 Task: Search one way flight ticket for 5 adults, 2 children, 1 infant in seat and 2 infants on lap in economy from Ogdensburg: Ogdensburg International Airport to Indianapolis: Indianapolis International Airport on 8-5-2023. Choice of flights is Frontier. Number of bags: 1 carry on bag and 1 checked bag. Price is upto 87000. Outbound departure time preference is 19:00.
Action: Mouse moved to (334, 284)
Screenshot: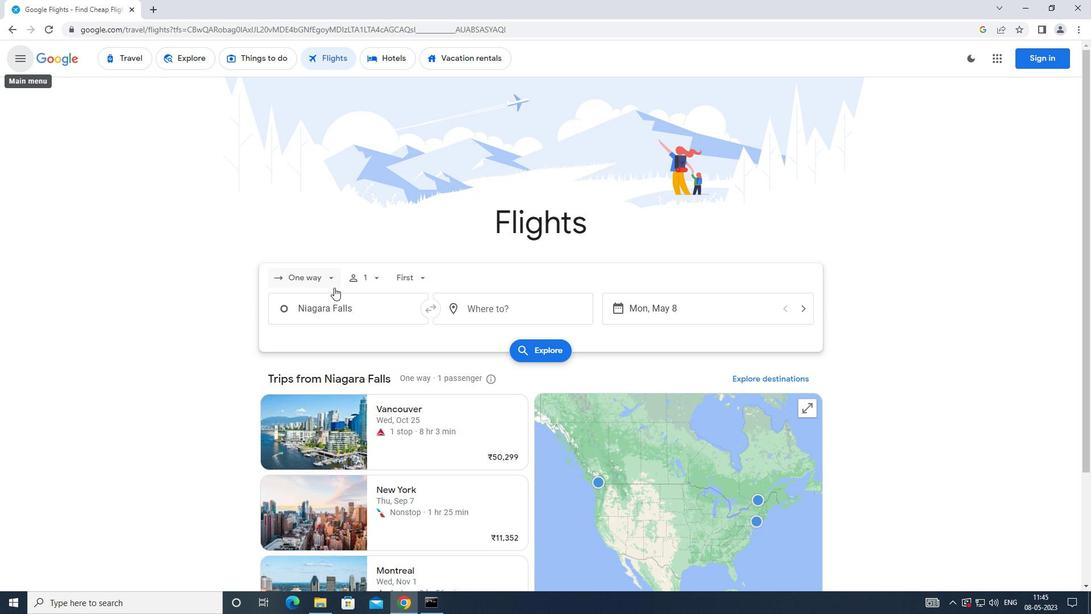 
Action: Mouse pressed left at (334, 284)
Screenshot: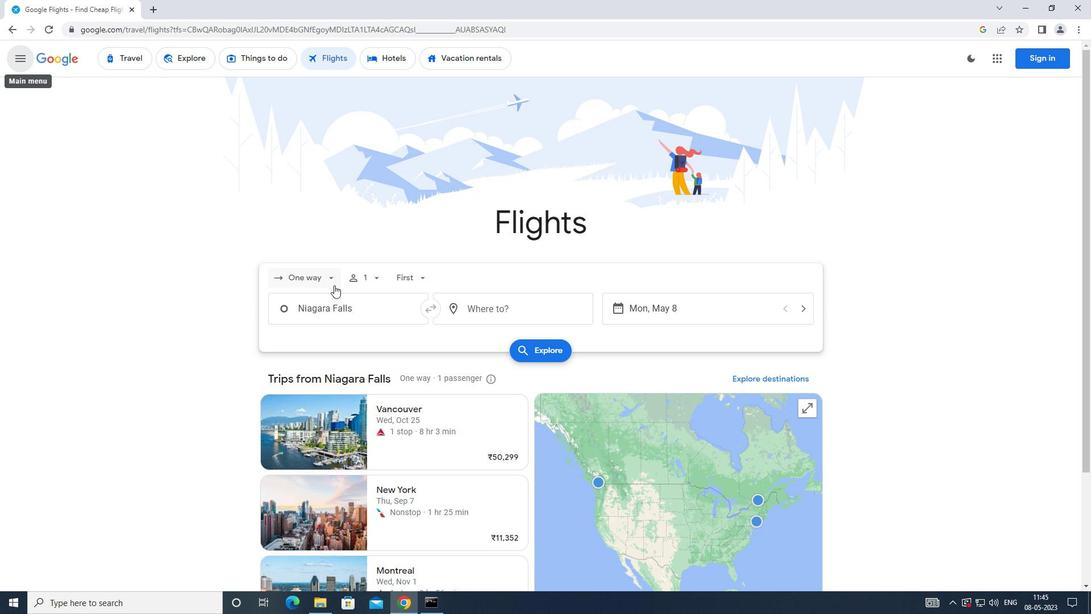 
Action: Mouse moved to (331, 336)
Screenshot: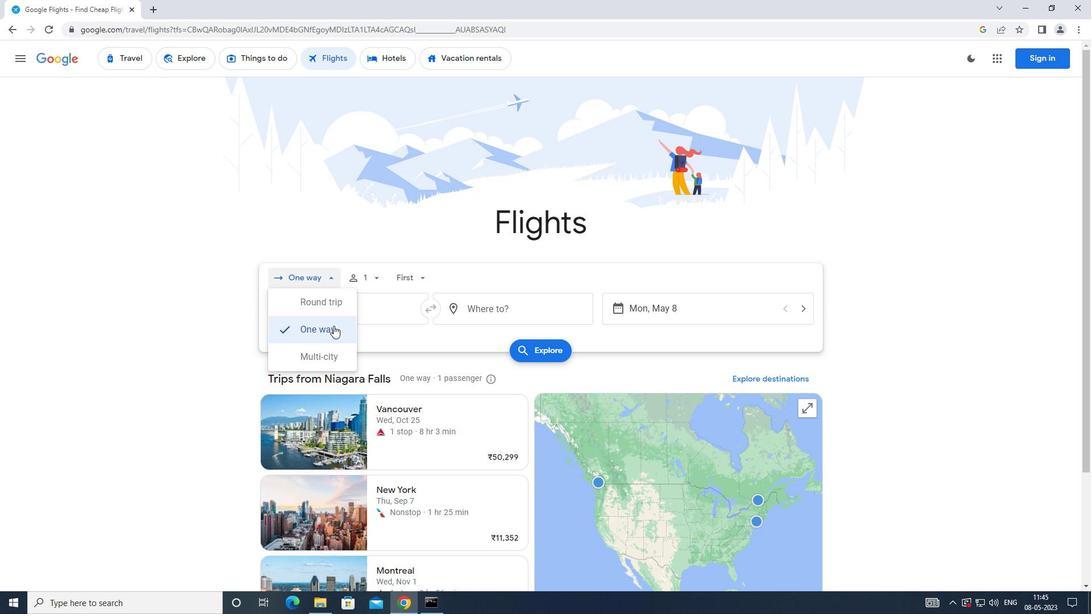 
Action: Mouse pressed left at (331, 336)
Screenshot: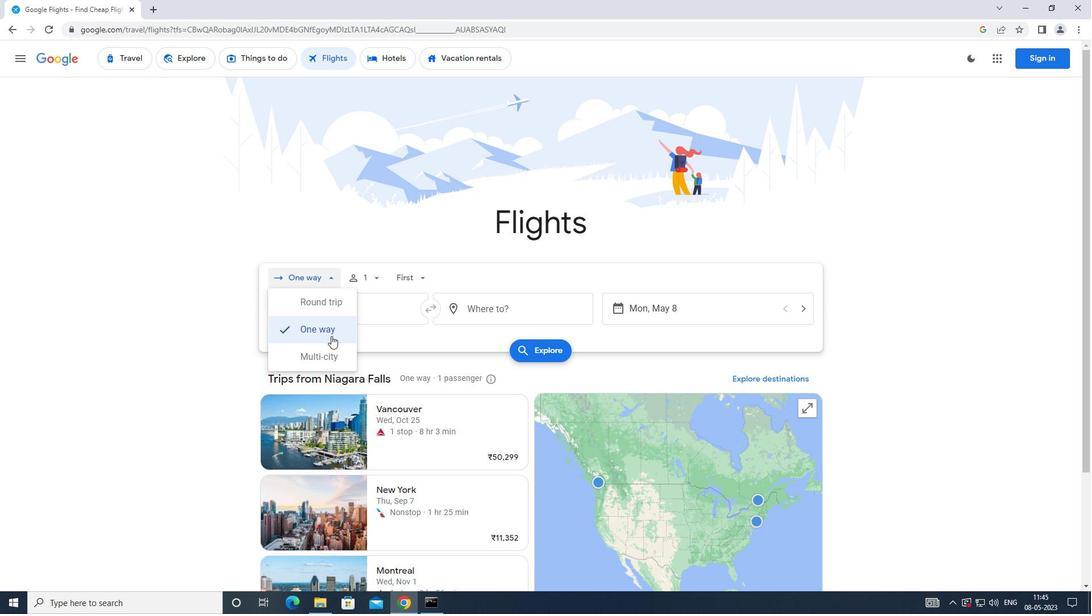 
Action: Mouse moved to (373, 276)
Screenshot: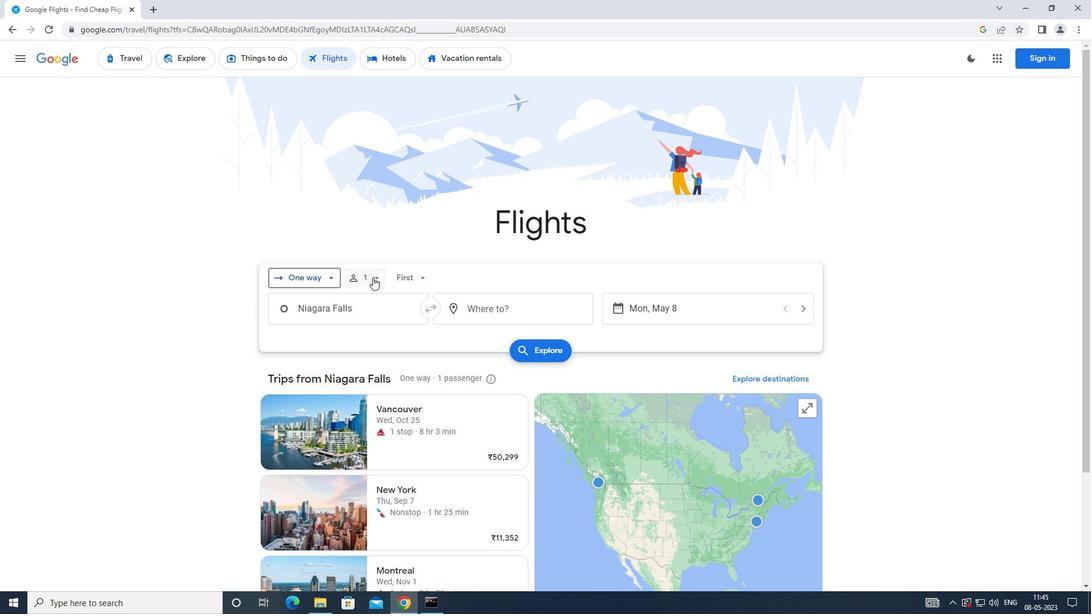 
Action: Mouse pressed left at (373, 276)
Screenshot: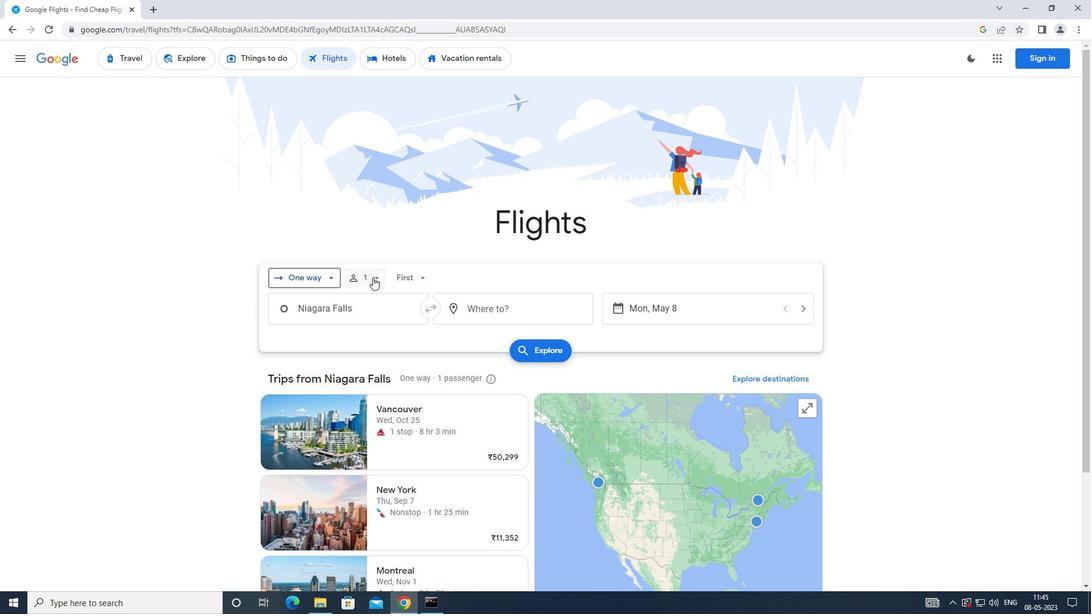 
Action: Mouse moved to (476, 309)
Screenshot: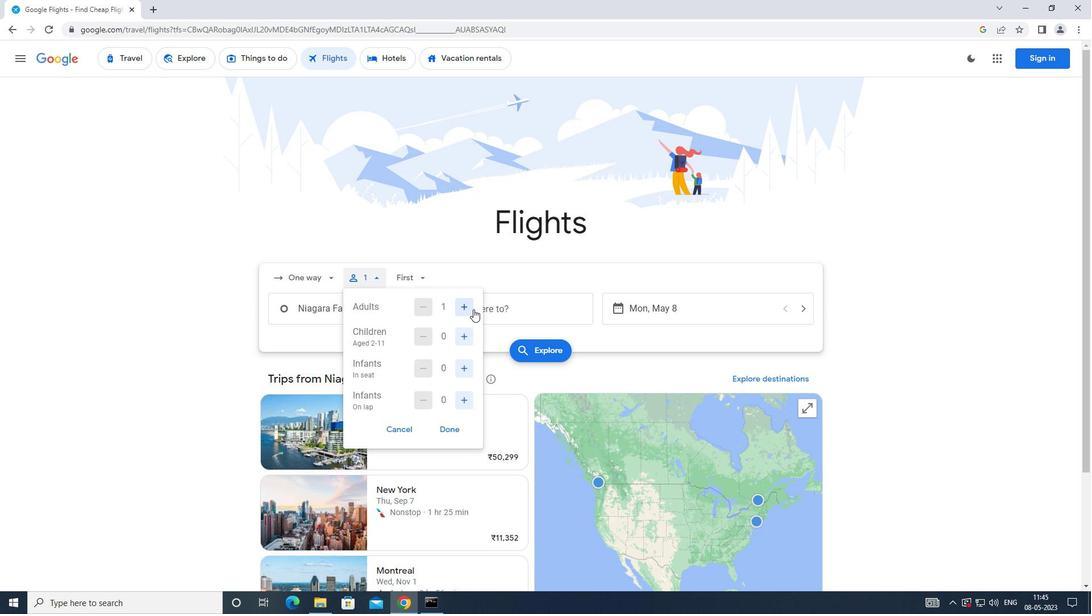 
Action: Mouse pressed left at (476, 309)
Screenshot: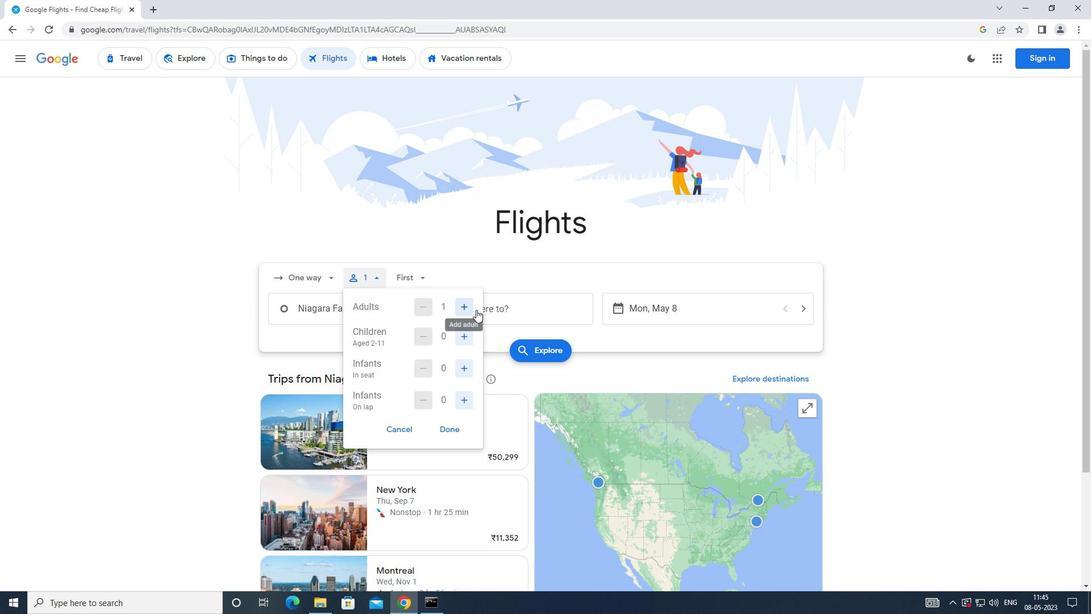 
Action: Mouse pressed left at (476, 309)
Screenshot: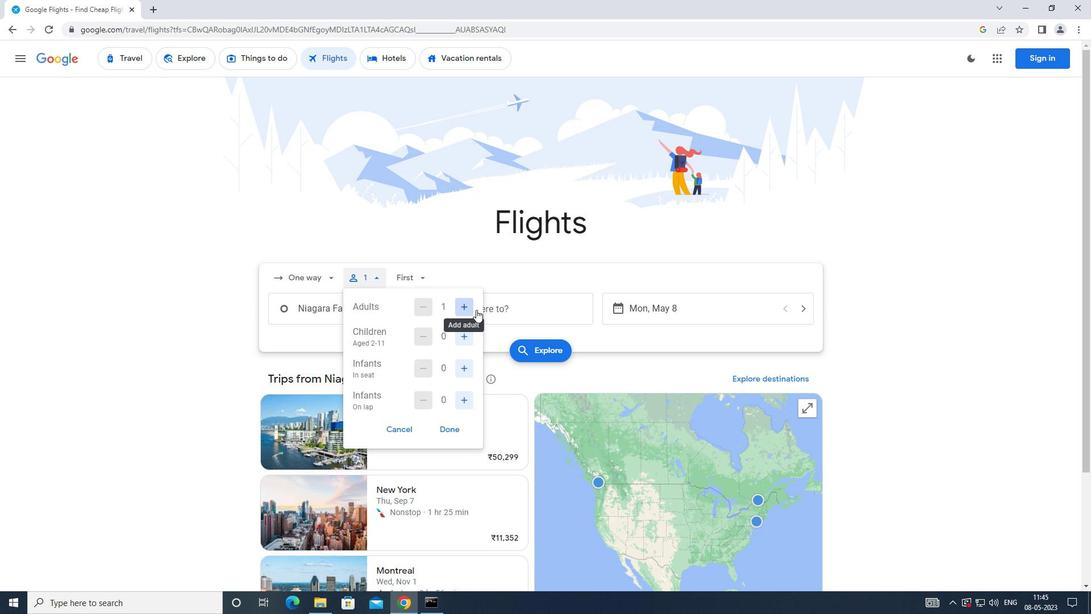 
Action: Mouse pressed left at (476, 309)
Screenshot: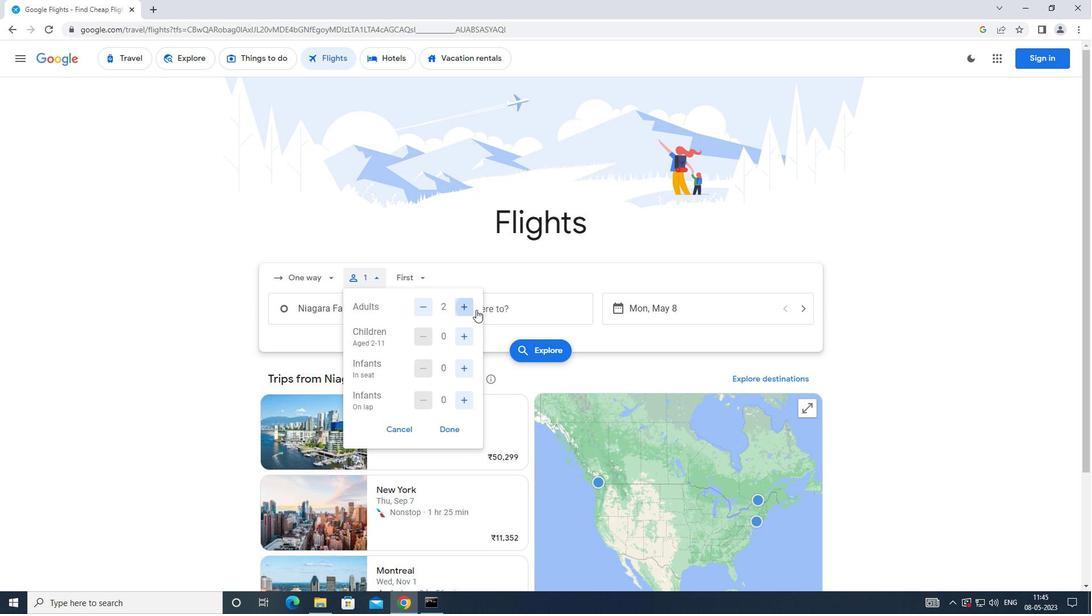
Action: Mouse pressed left at (476, 309)
Screenshot: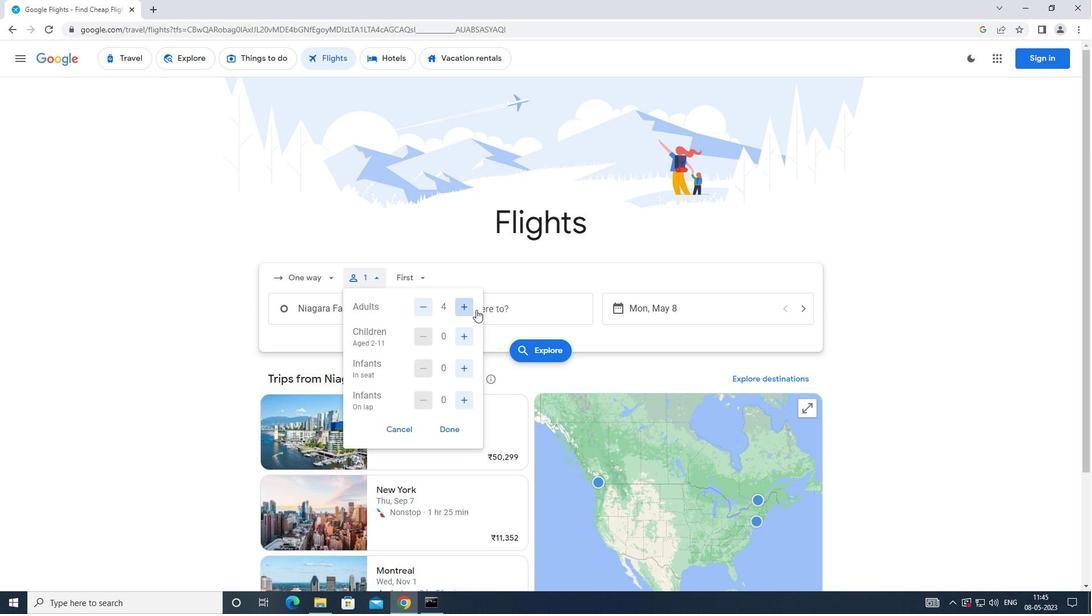 
Action: Mouse moved to (470, 343)
Screenshot: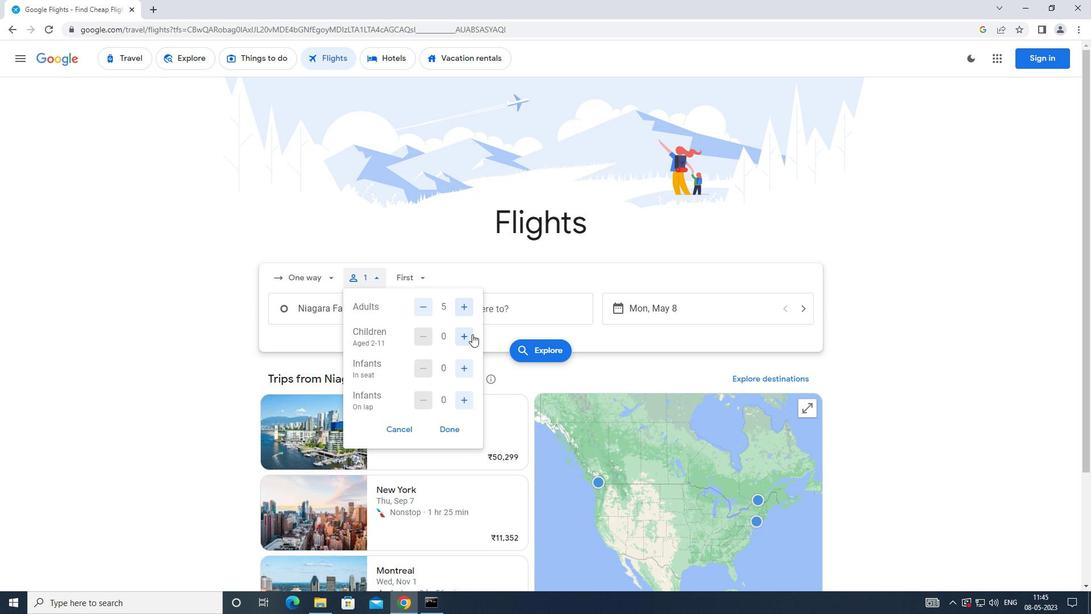 
Action: Mouse pressed left at (470, 343)
Screenshot: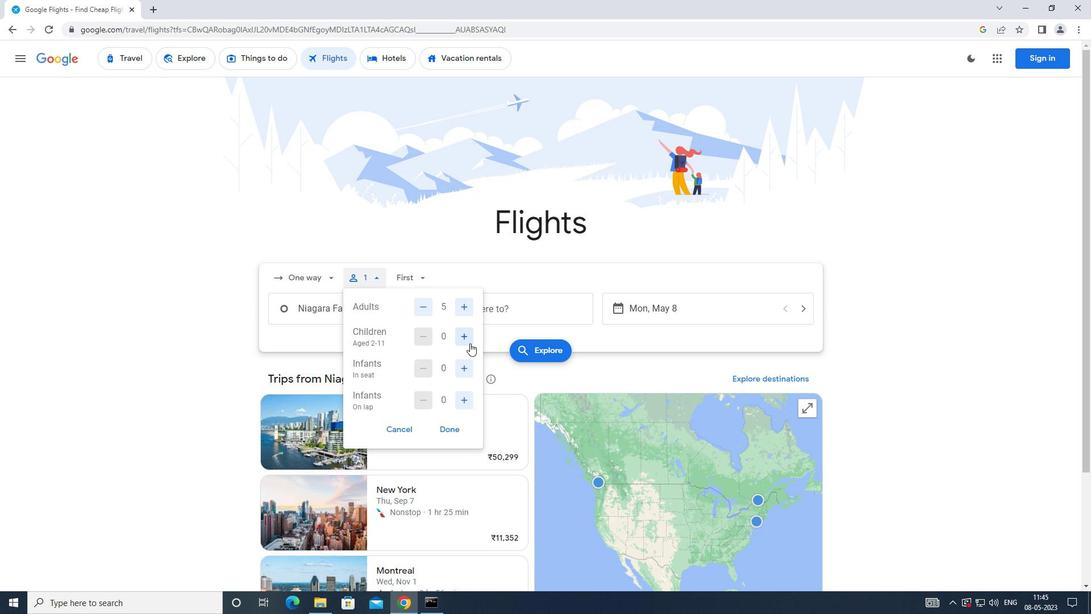 
Action: Mouse pressed left at (470, 343)
Screenshot: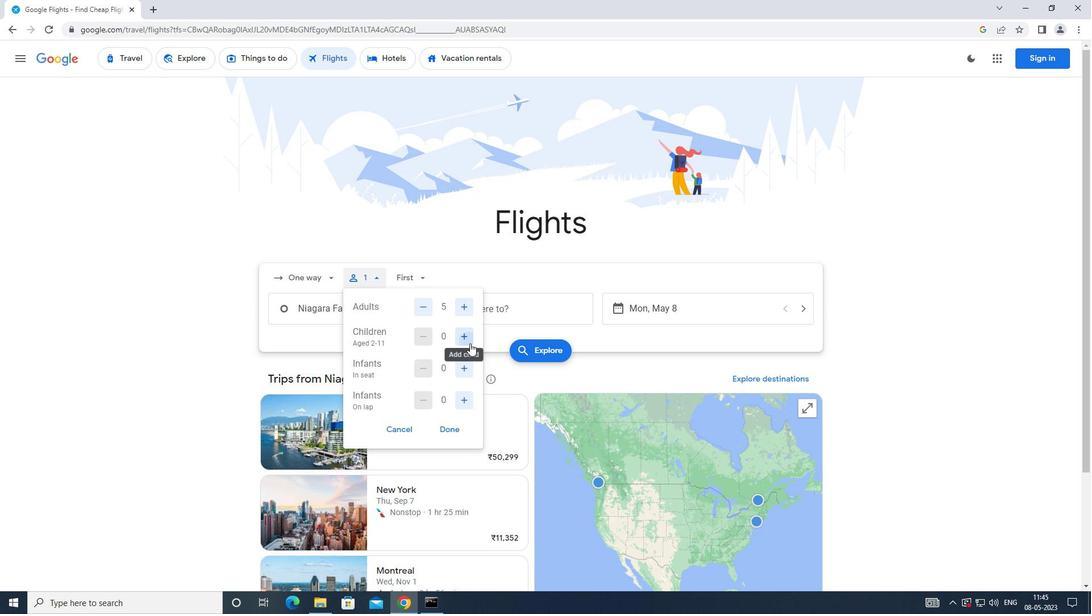 
Action: Mouse moved to (464, 371)
Screenshot: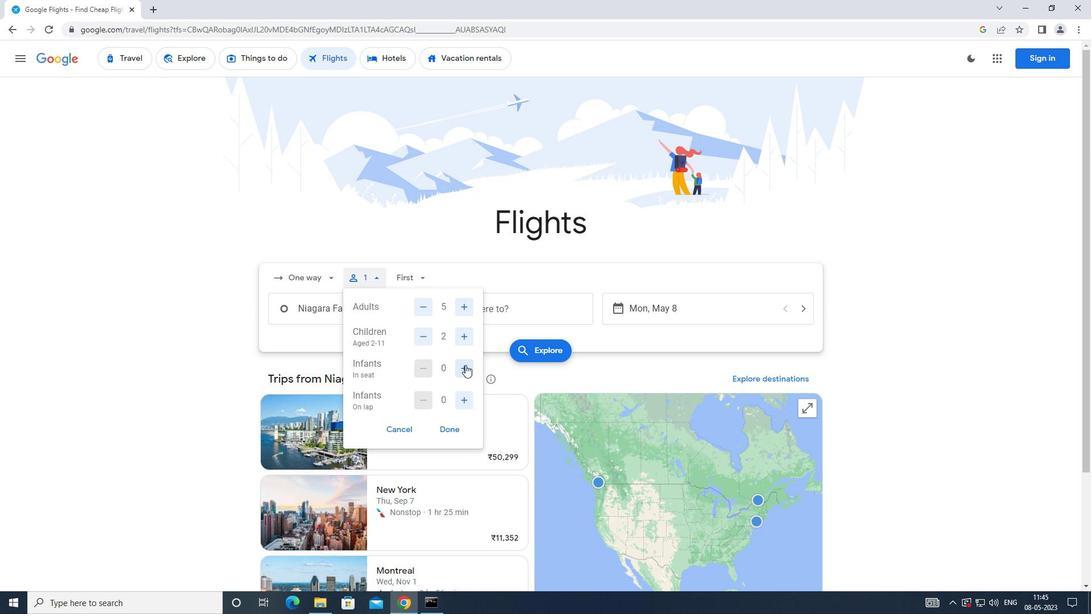 
Action: Mouse pressed left at (464, 371)
Screenshot: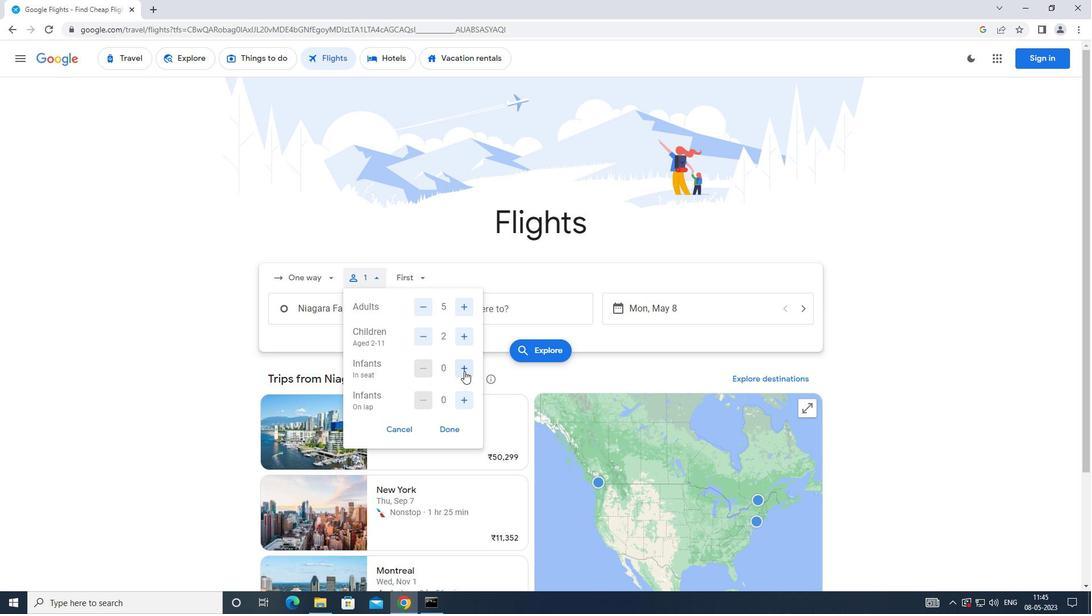 
Action: Mouse moved to (457, 400)
Screenshot: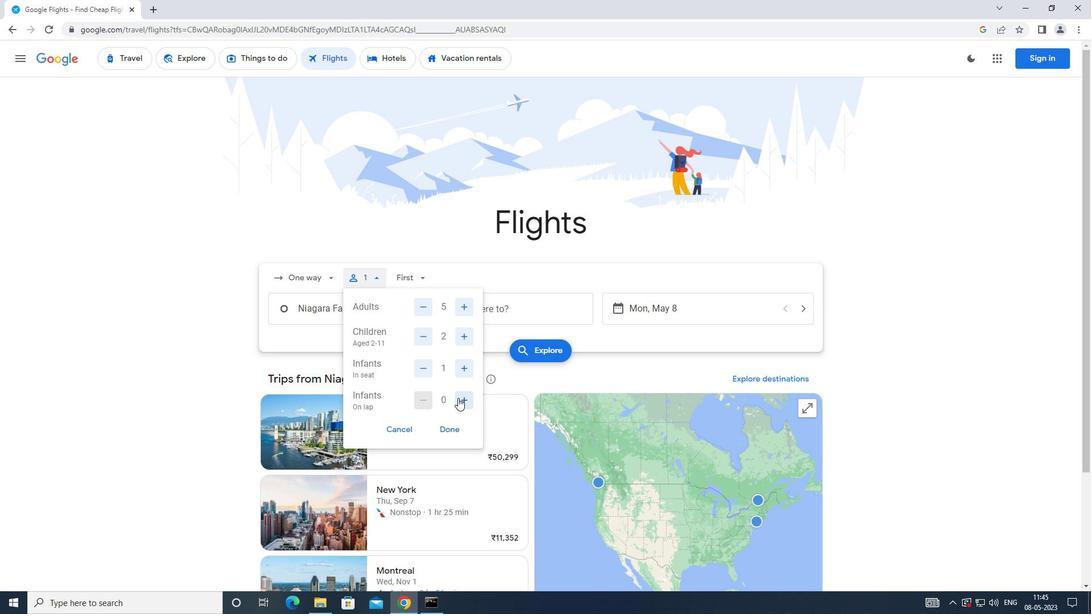 
Action: Mouse pressed left at (457, 400)
Screenshot: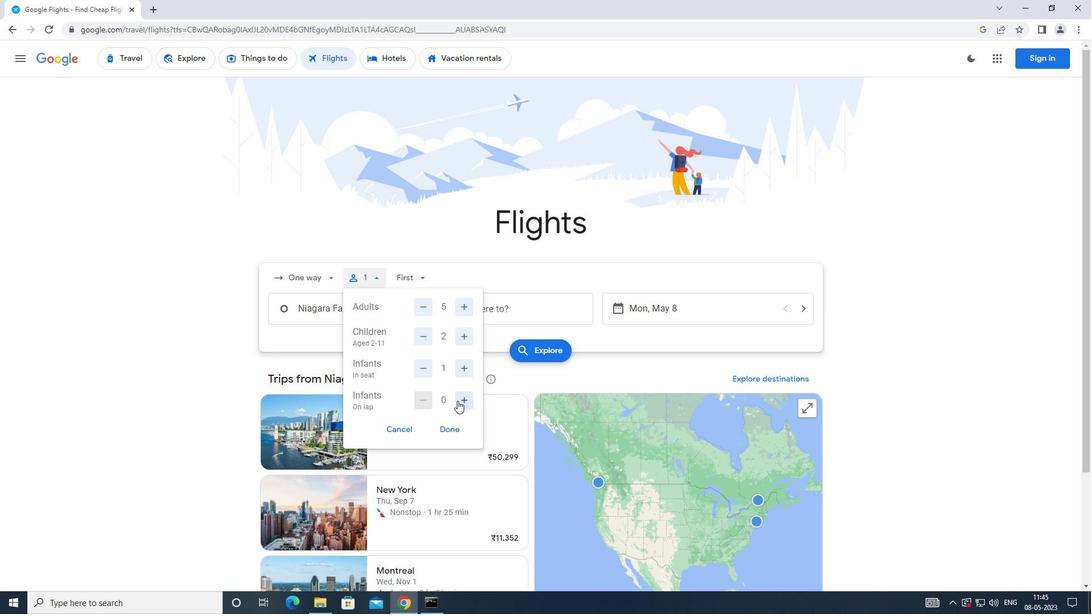 
Action: Mouse moved to (457, 423)
Screenshot: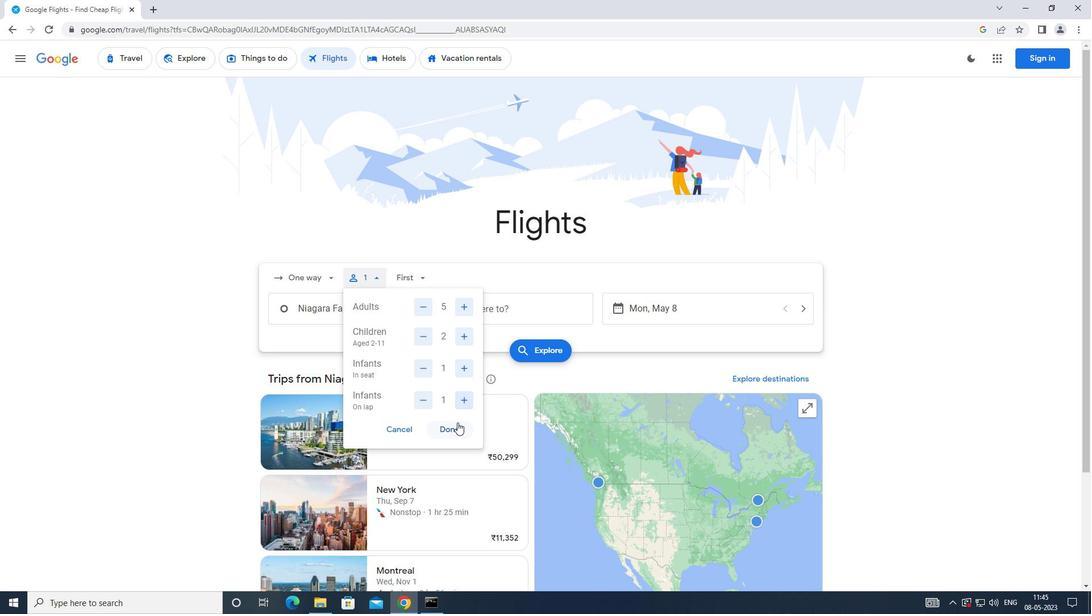
Action: Mouse pressed left at (457, 423)
Screenshot: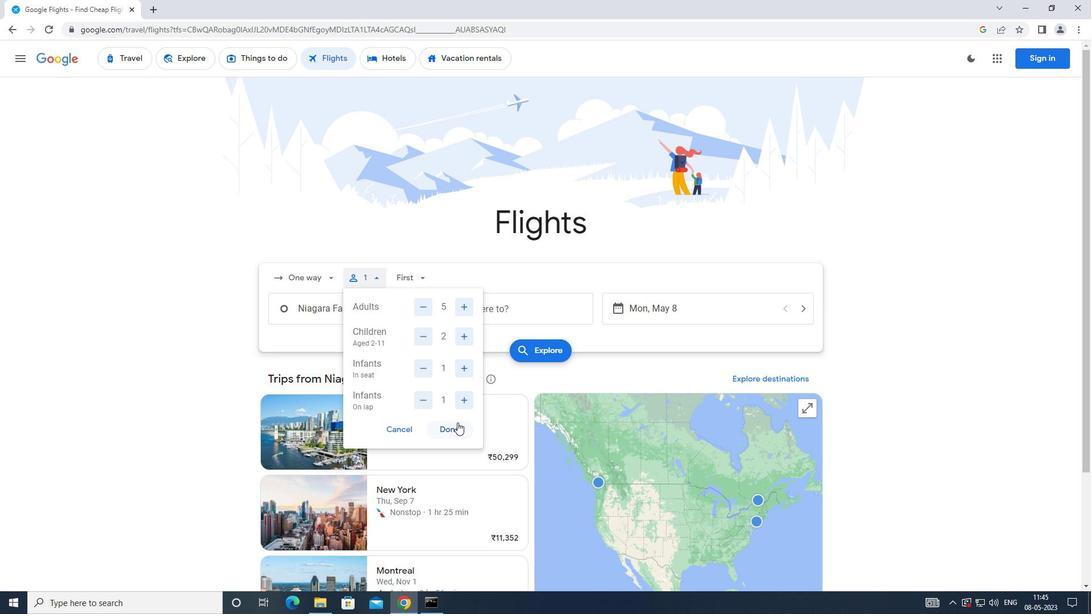 
Action: Mouse moved to (428, 276)
Screenshot: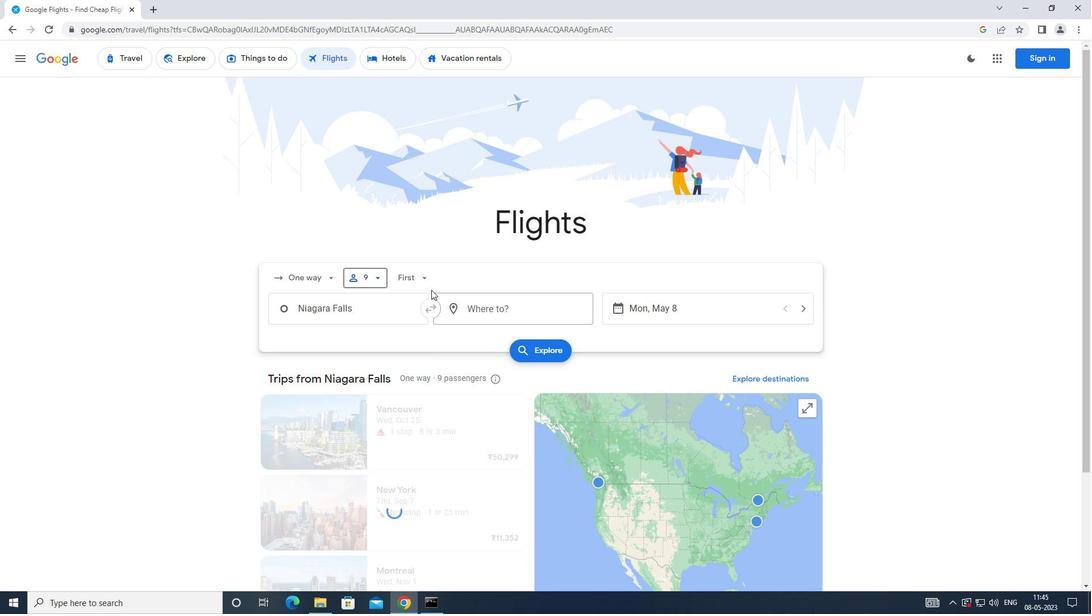 
Action: Mouse pressed left at (428, 276)
Screenshot: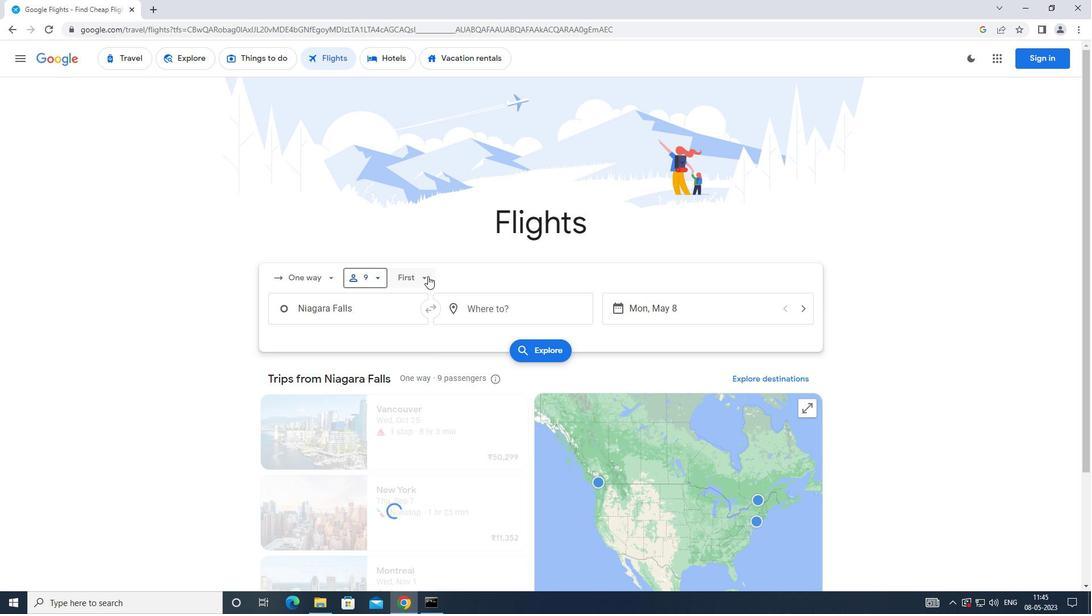 
Action: Mouse moved to (455, 309)
Screenshot: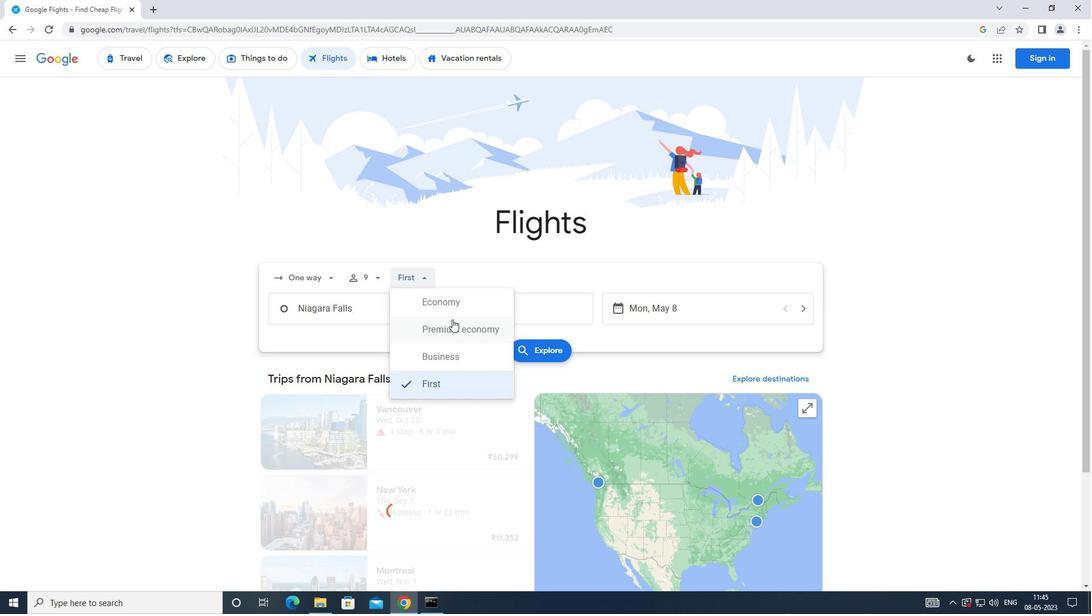 
Action: Mouse pressed left at (455, 309)
Screenshot: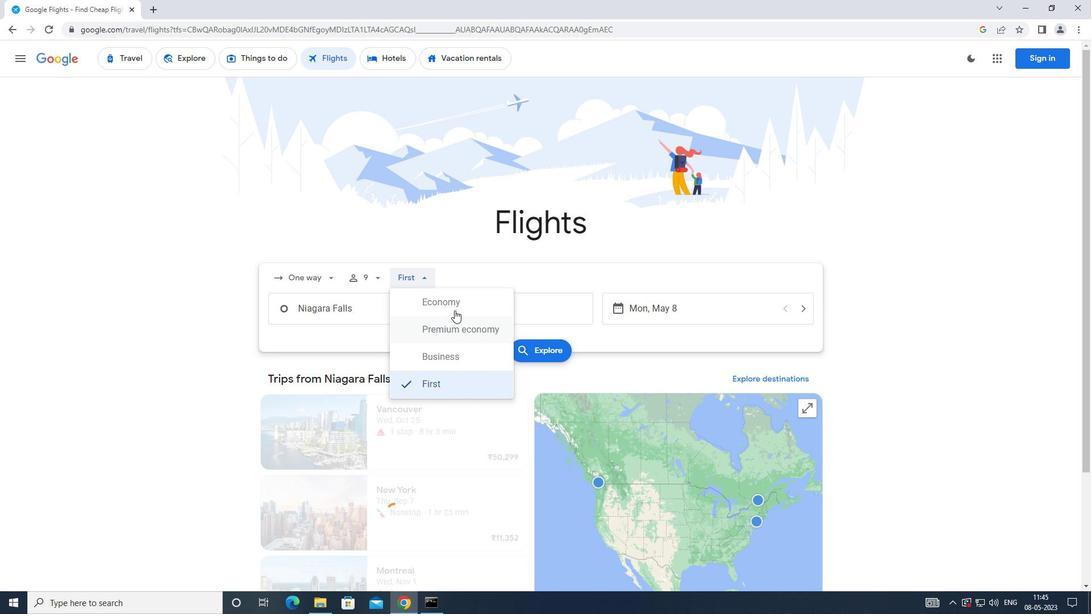 
Action: Mouse moved to (394, 308)
Screenshot: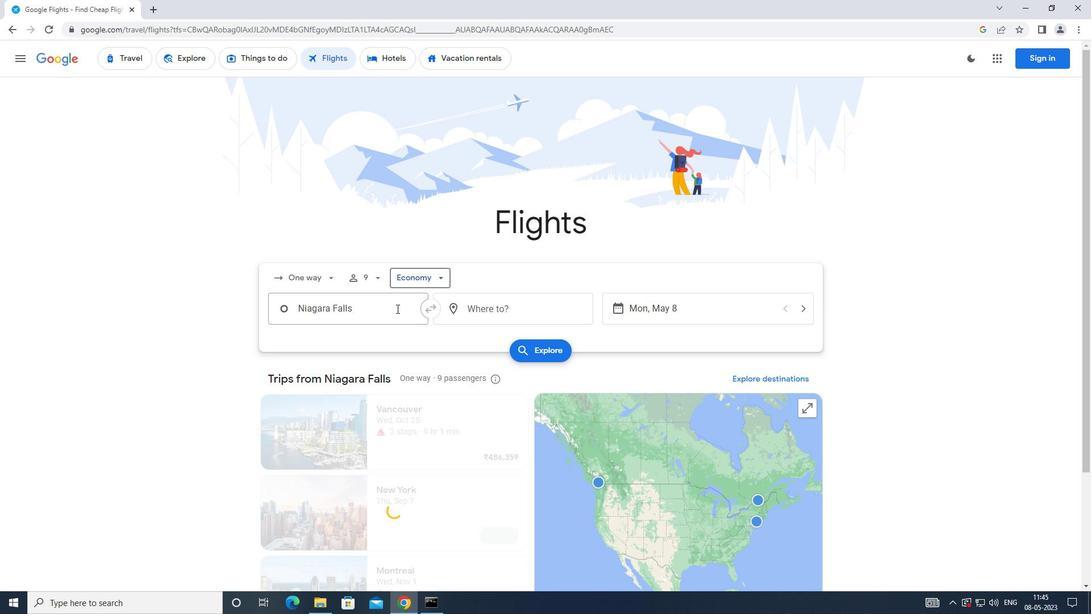 
Action: Mouse pressed left at (394, 308)
Screenshot: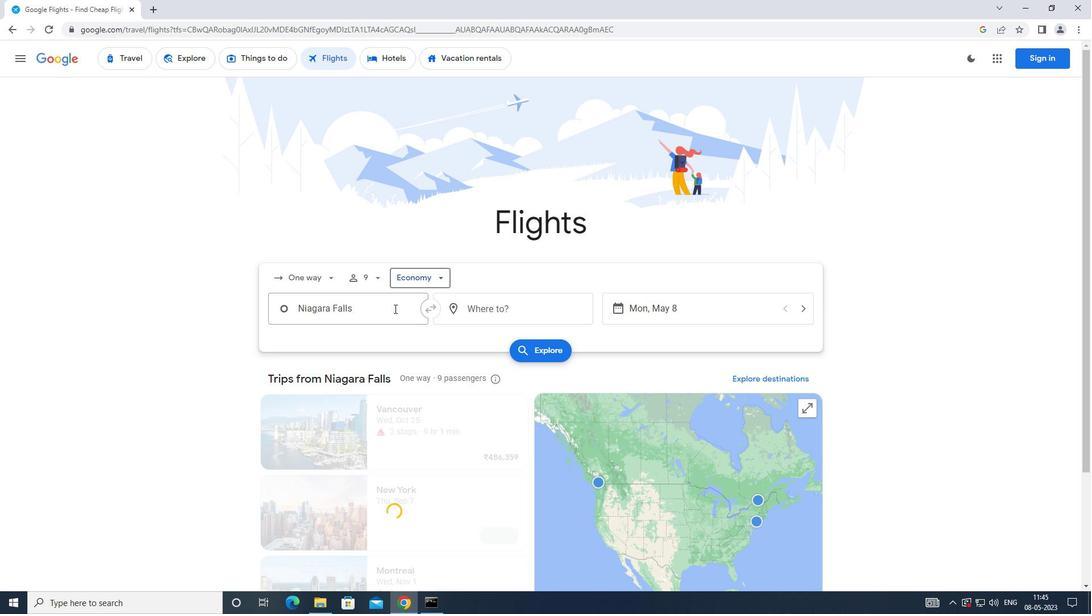 
Action: Mouse moved to (394, 309)
Screenshot: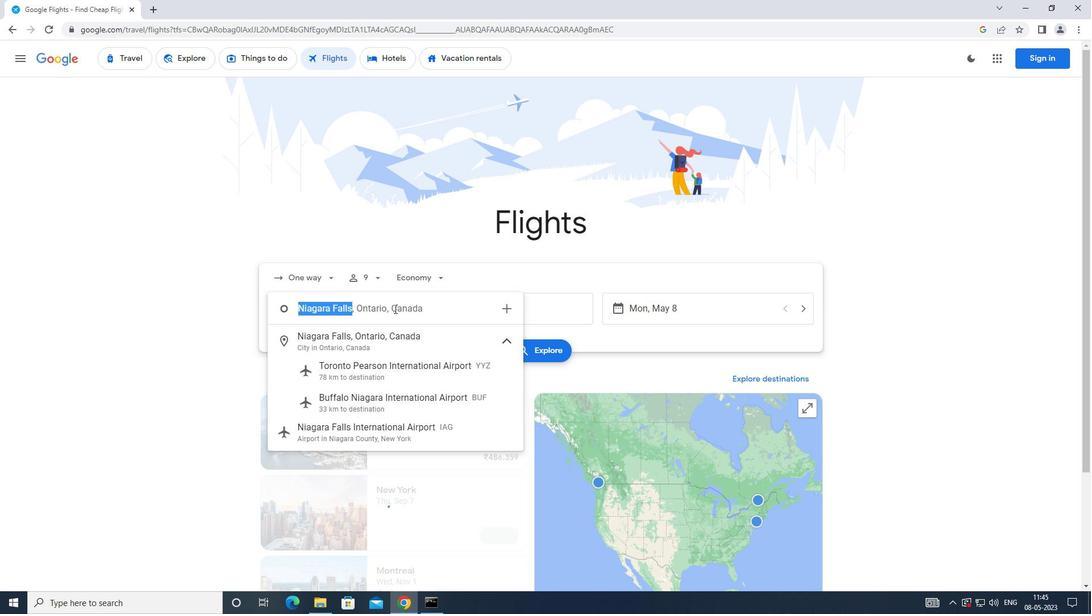 
Action: Key pressed <Key.caps_lock>o<Key.caps_lock>gdensburg
Screenshot: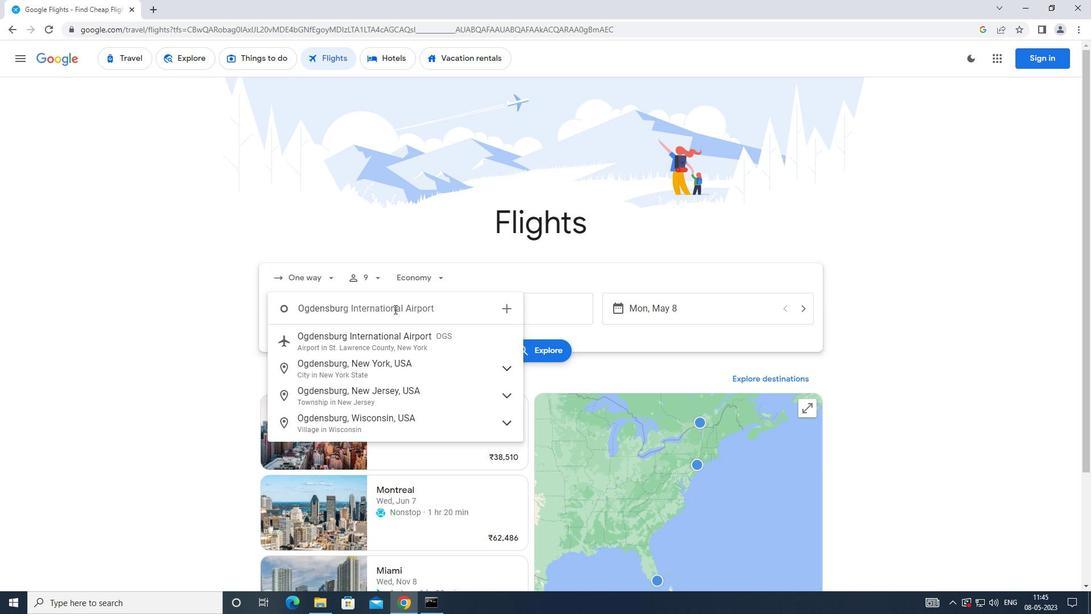 
Action: Mouse moved to (398, 336)
Screenshot: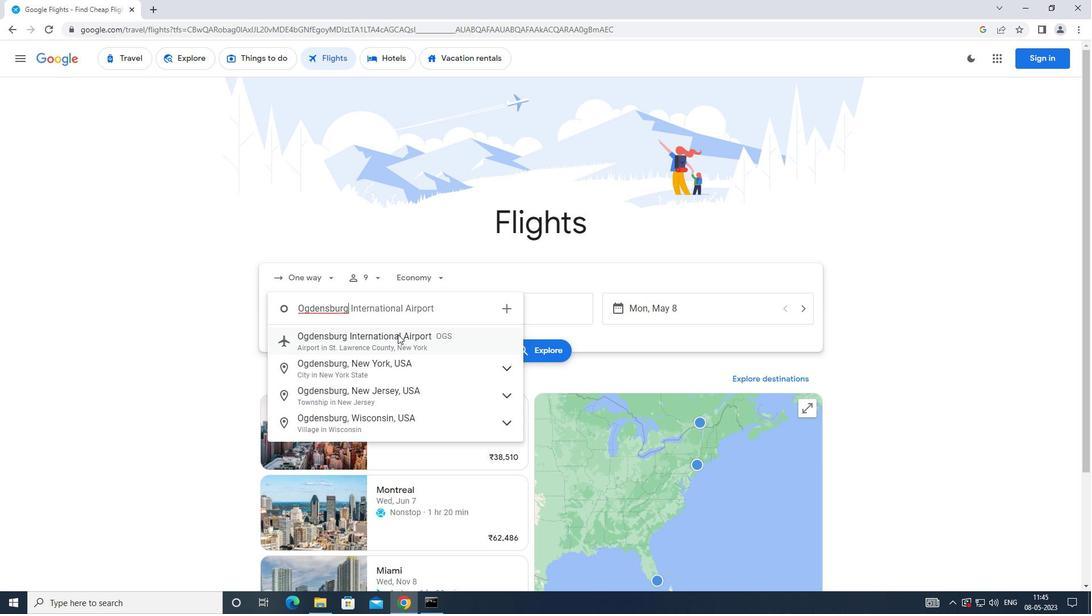 
Action: Mouse pressed left at (398, 336)
Screenshot: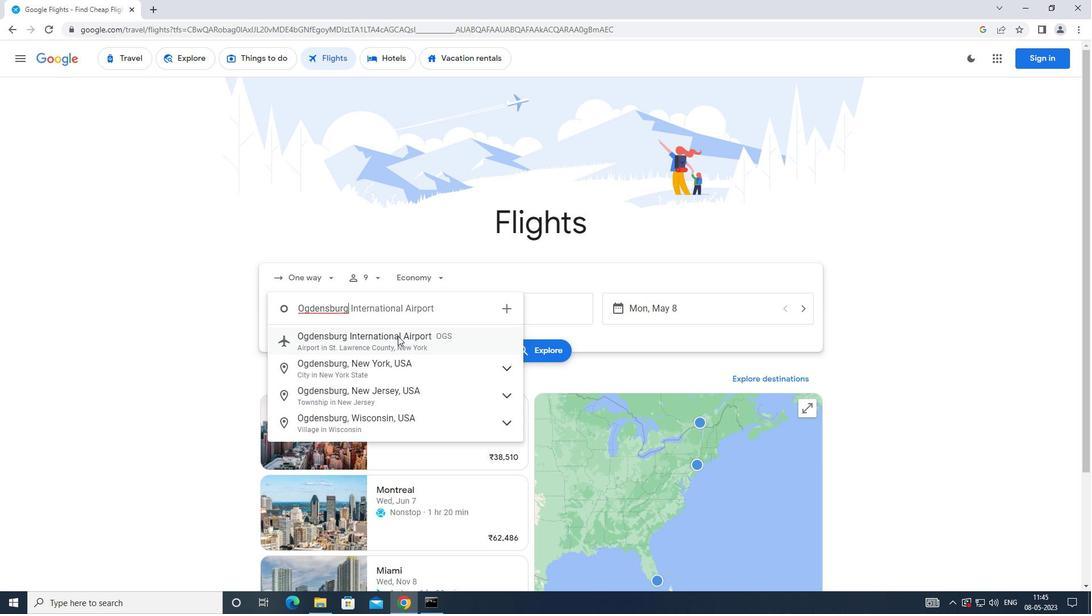 
Action: Mouse moved to (520, 316)
Screenshot: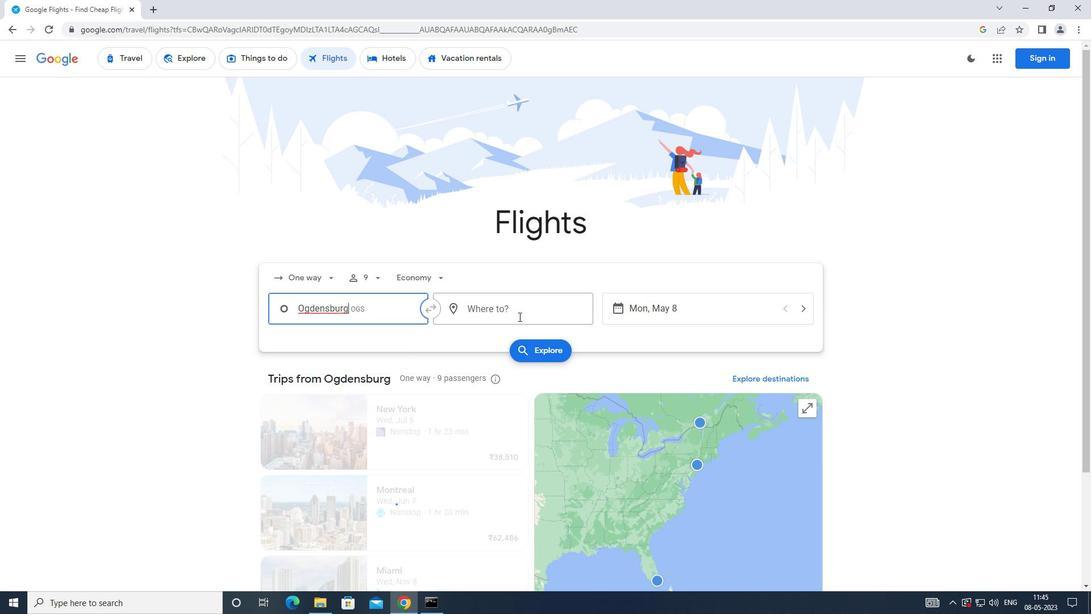 
Action: Mouse pressed left at (520, 316)
Screenshot: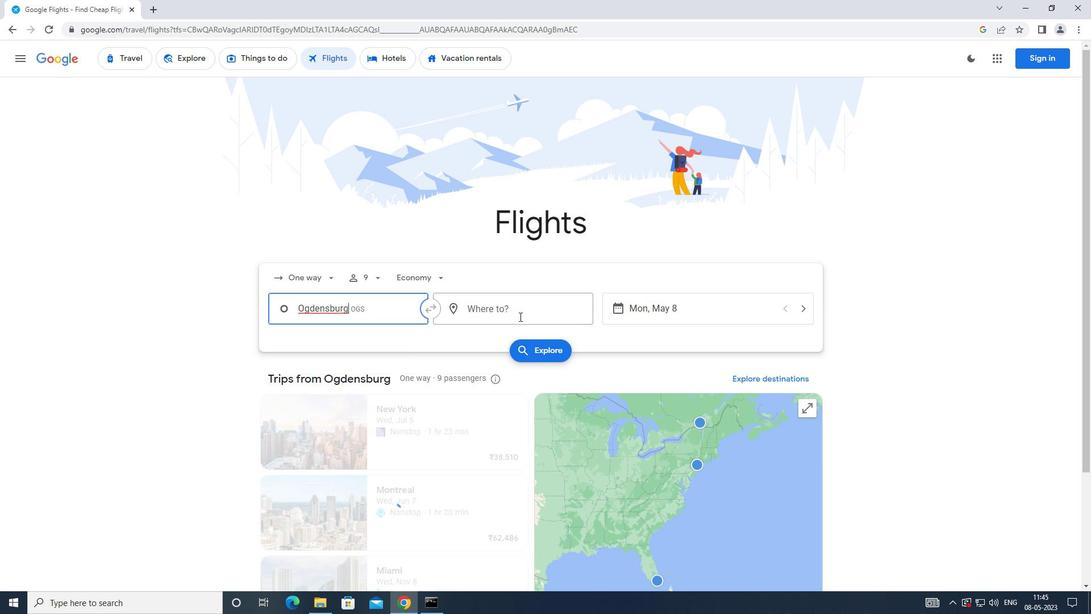 
Action: Mouse moved to (519, 315)
Screenshot: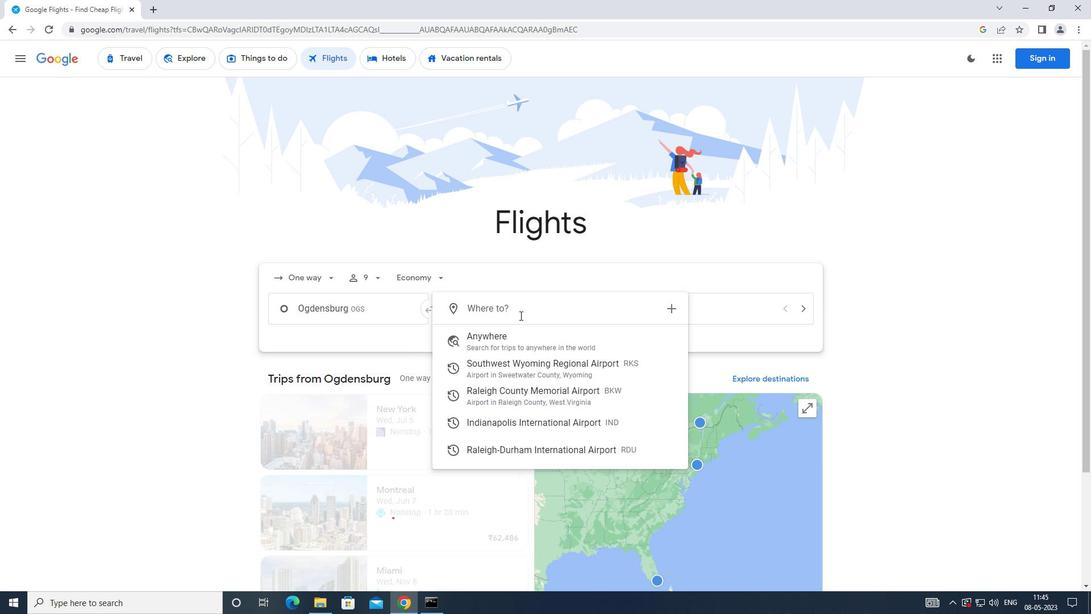 
Action: Key pressed <Key.caps_lock>i<Key.caps_lock>ndianapolis
Screenshot: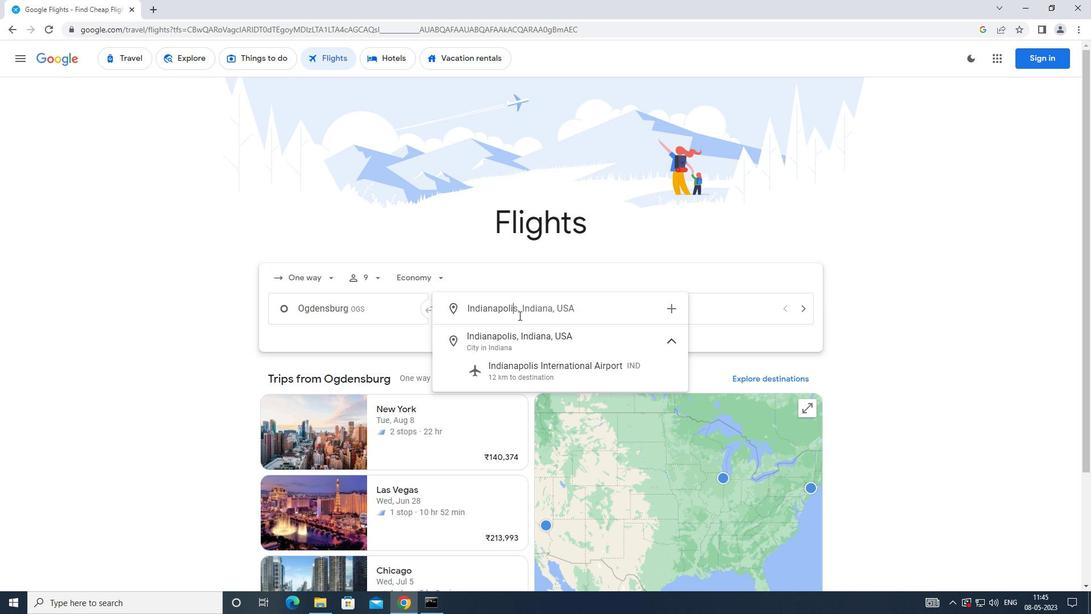
Action: Mouse moved to (519, 378)
Screenshot: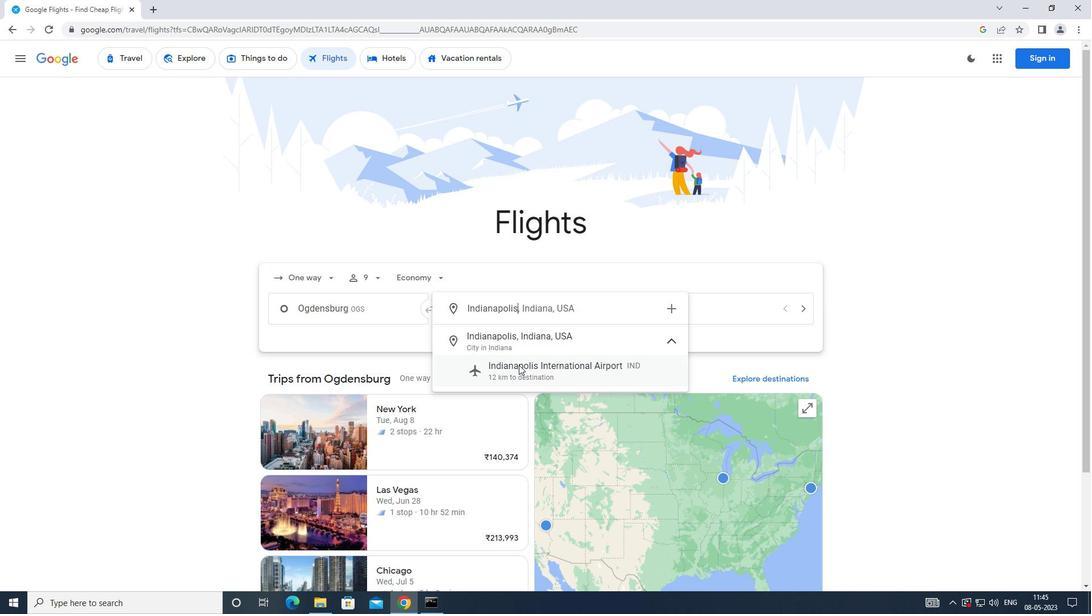 
Action: Mouse pressed left at (519, 378)
Screenshot: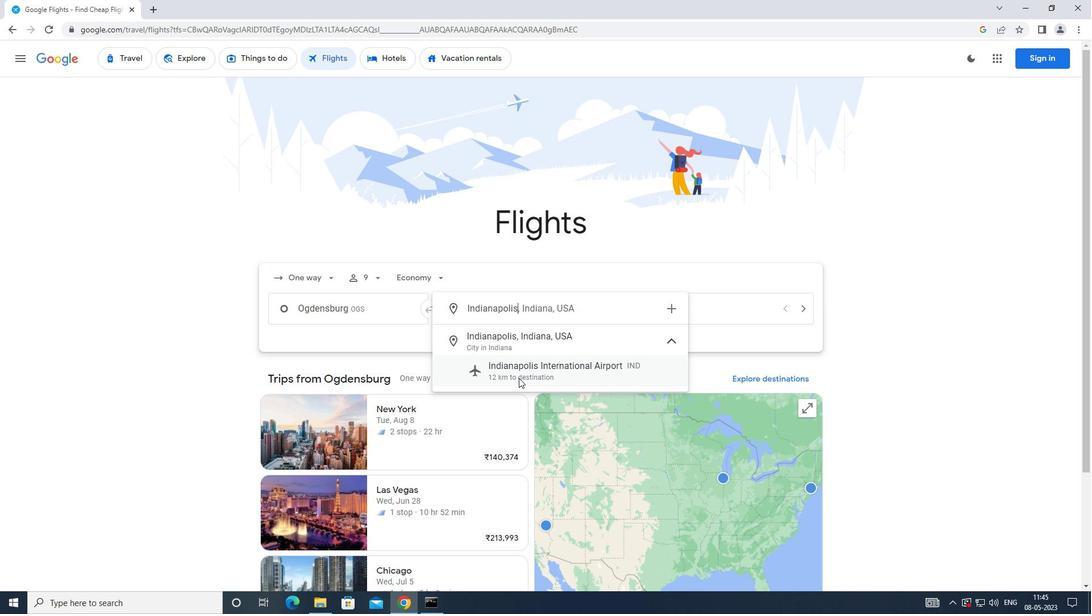 
Action: Mouse moved to (688, 317)
Screenshot: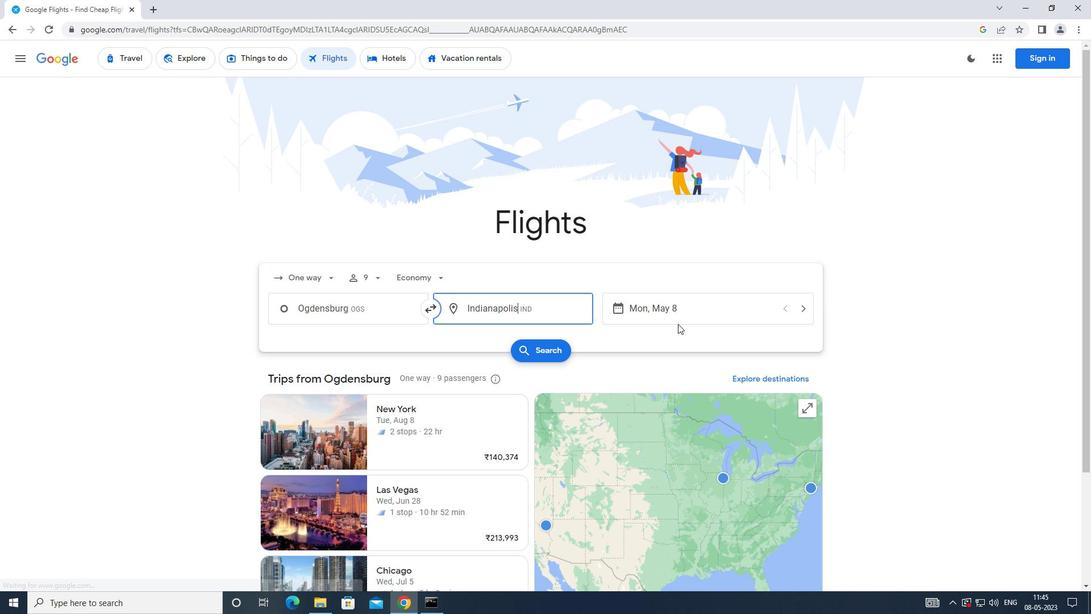 
Action: Mouse pressed left at (688, 317)
Screenshot: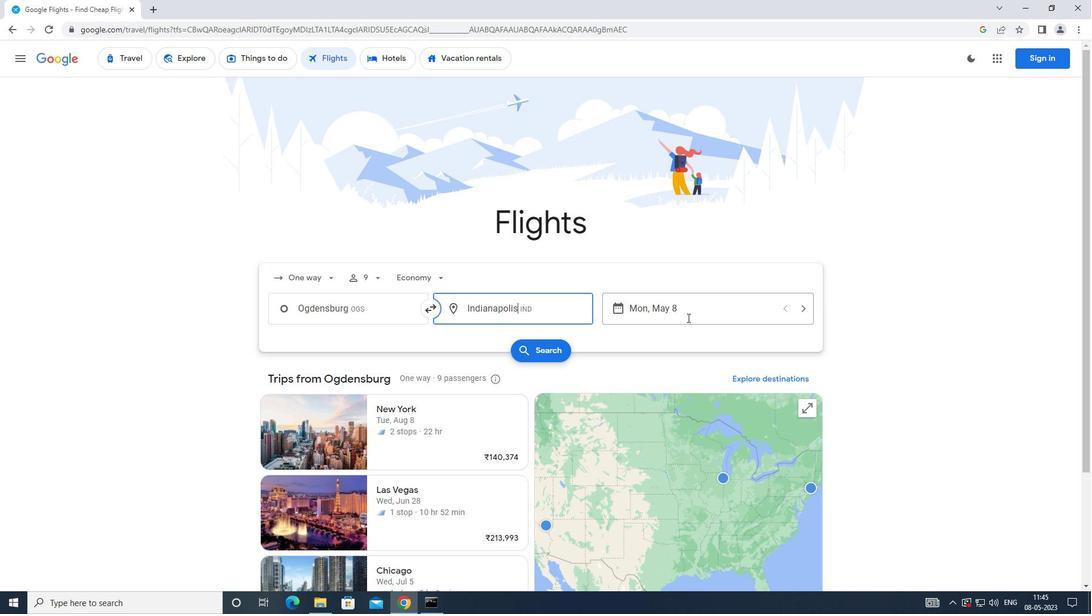
Action: Mouse moved to (443, 402)
Screenshot: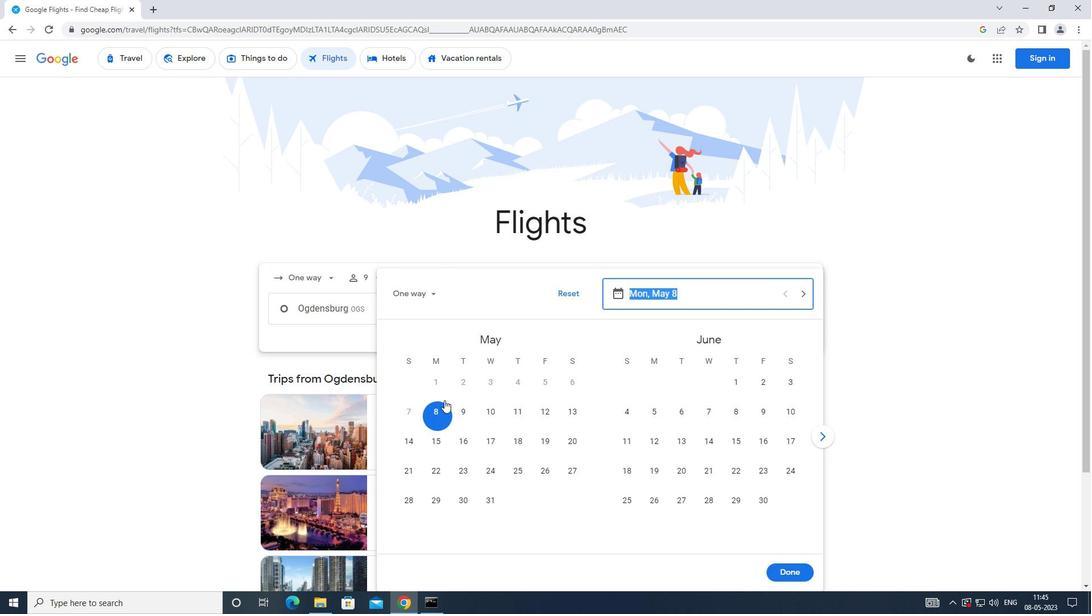 
Action: Mouse pressed left at (443, 402)
Screenshot: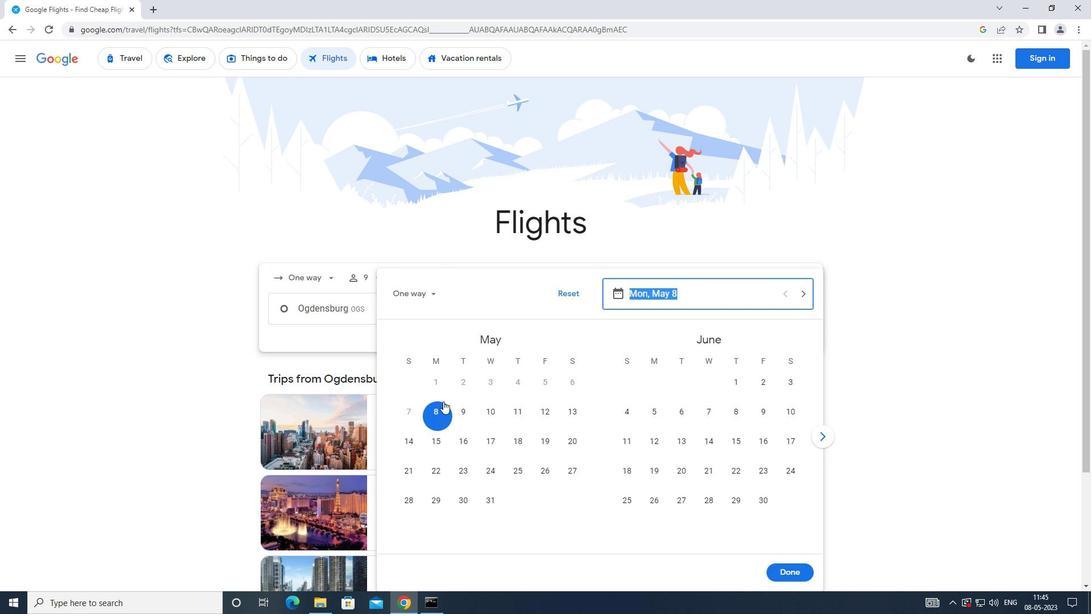 
Action: Mouse moved to (811, 567)
Screenshot: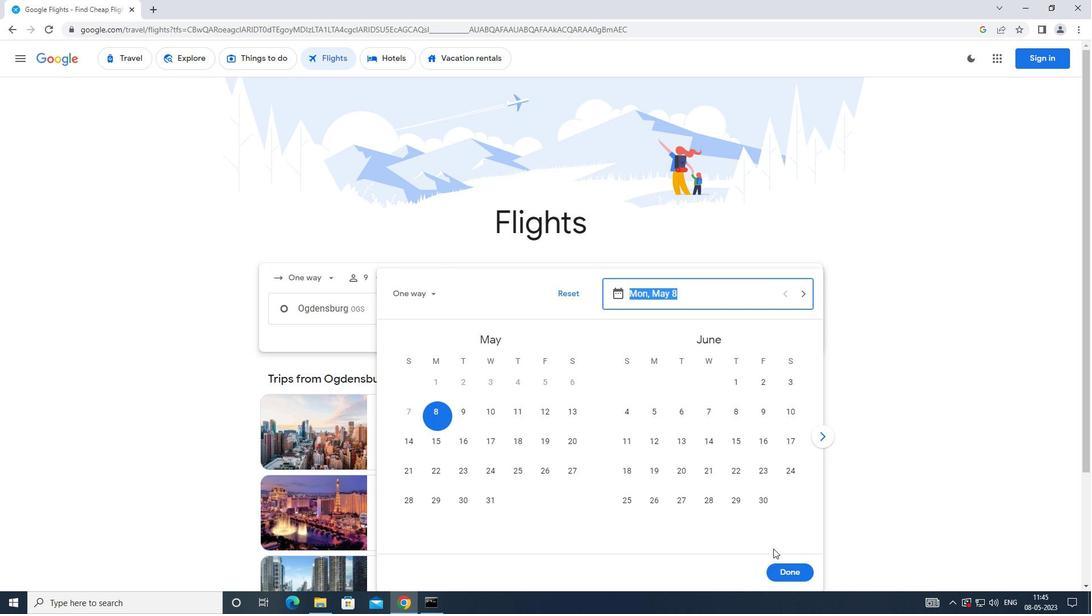 
Action: Mouse pressed left at (811, 567)
Screenshot: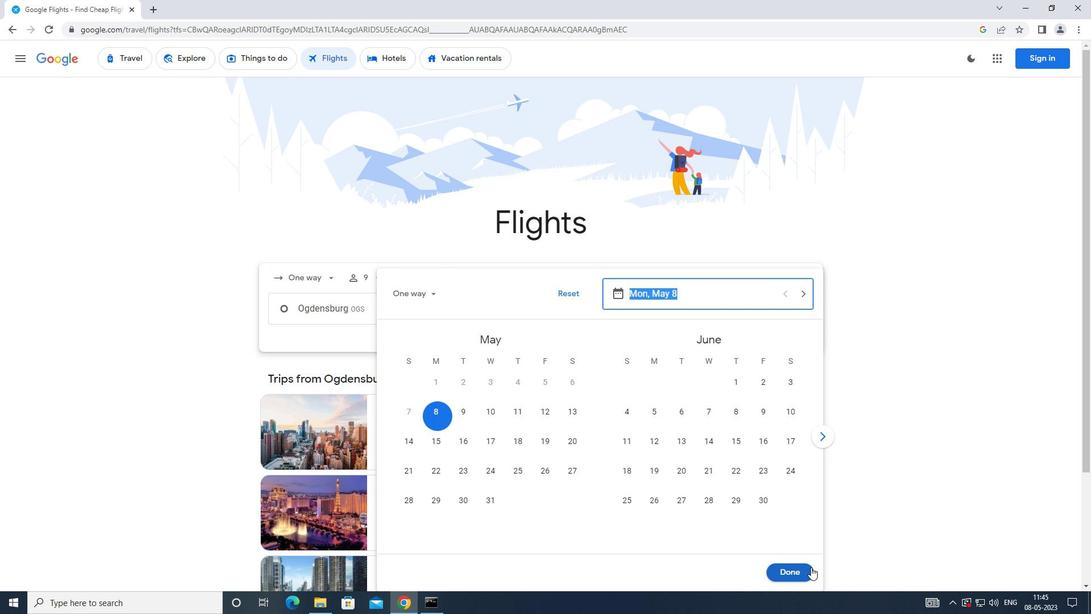 
Action: Mouse moved to (560, 343)
Screenshot: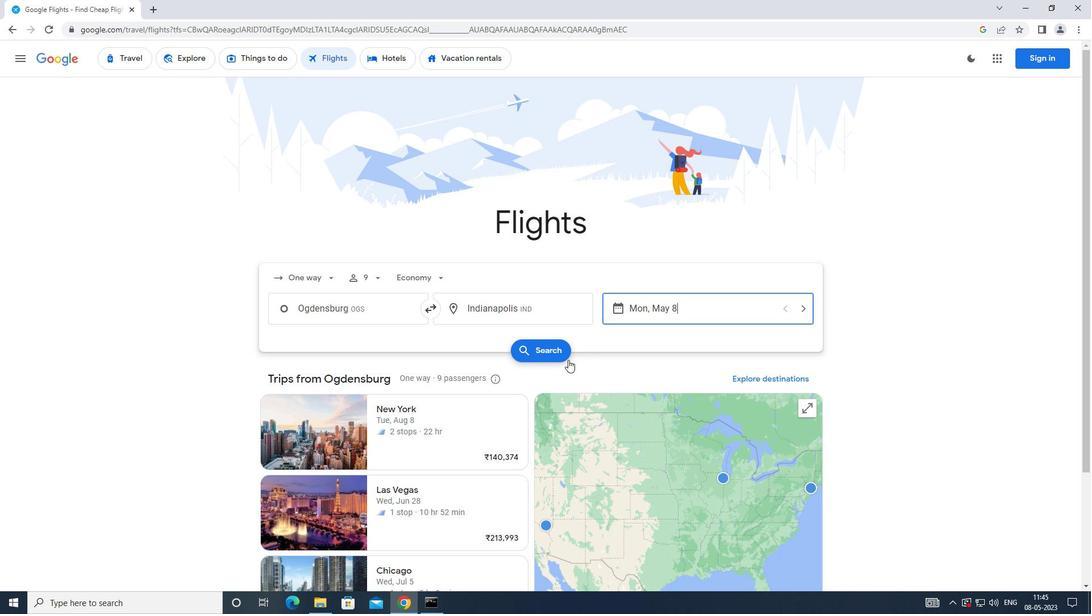 
Action: Mouse pressed left at (560, 343)
Screenshot: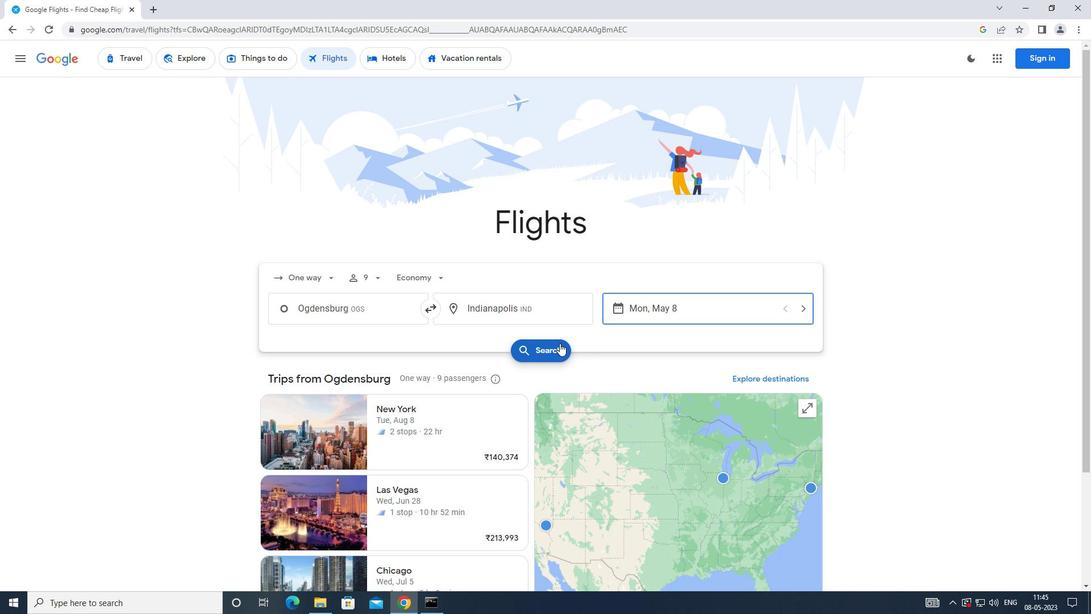 
Action: Mouse moved to (290, 160)
Screenshot: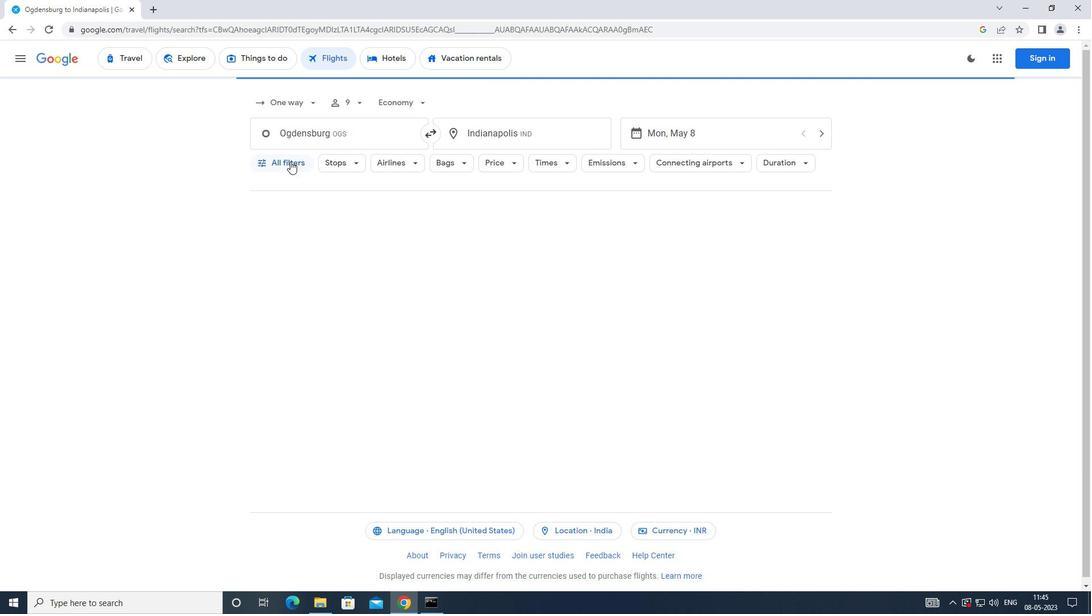 
Action: Mouse pressed left at (290, 160)
Screenshot: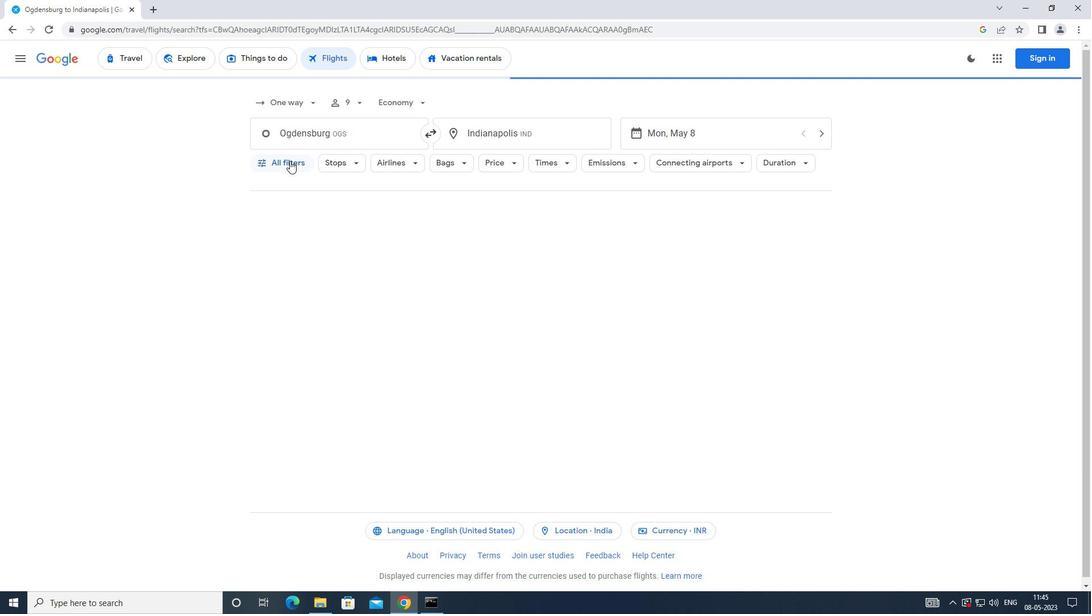 
Action: Mouse moved to (414, 406)
Screenshot: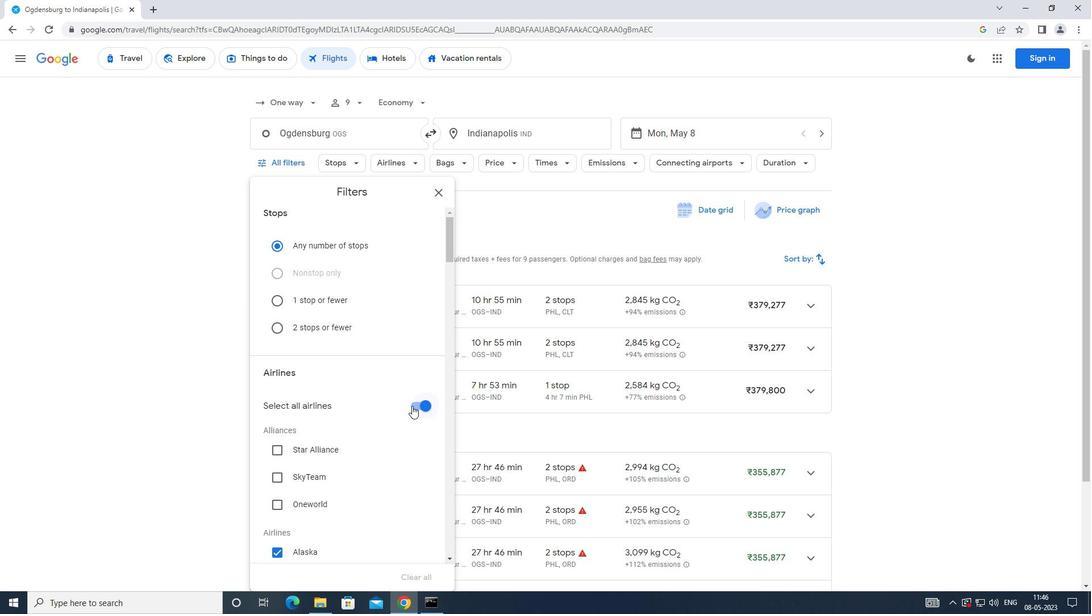 
Action: Mouse pressed left at (414, 406)
Screenshot: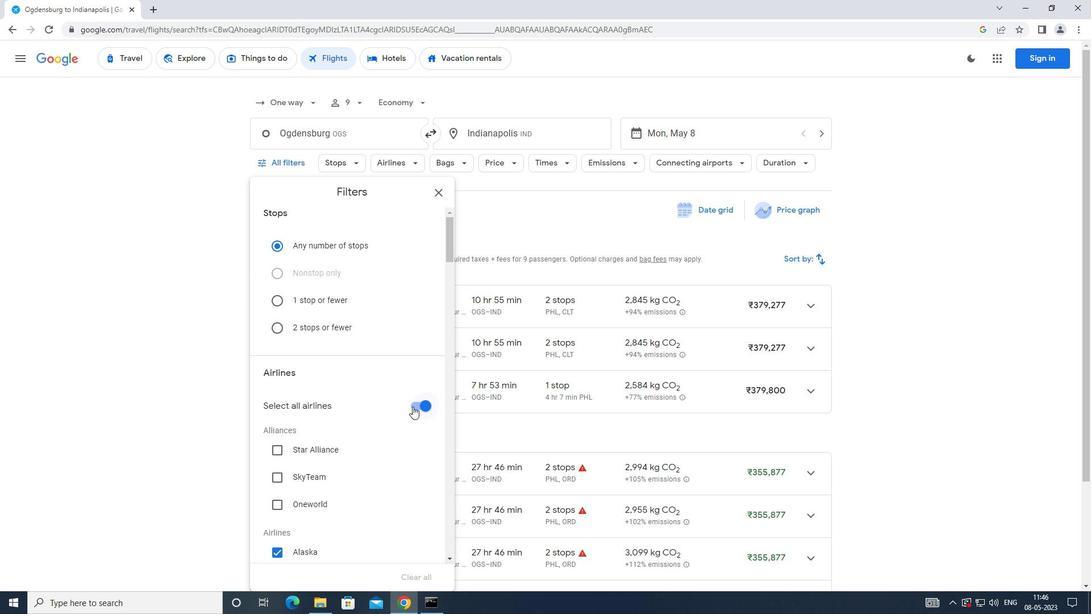 
Action: Mouse moved to (414, 412)
Screenshot: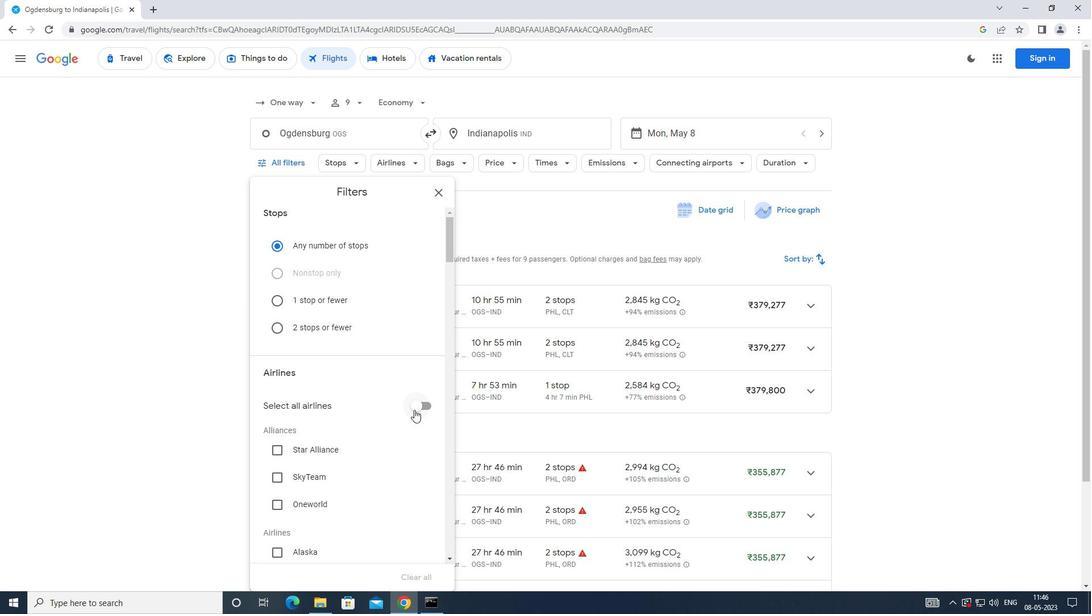 
Action: Mouse scrolled (414, 412) with delta (0, 0)
Screenshot: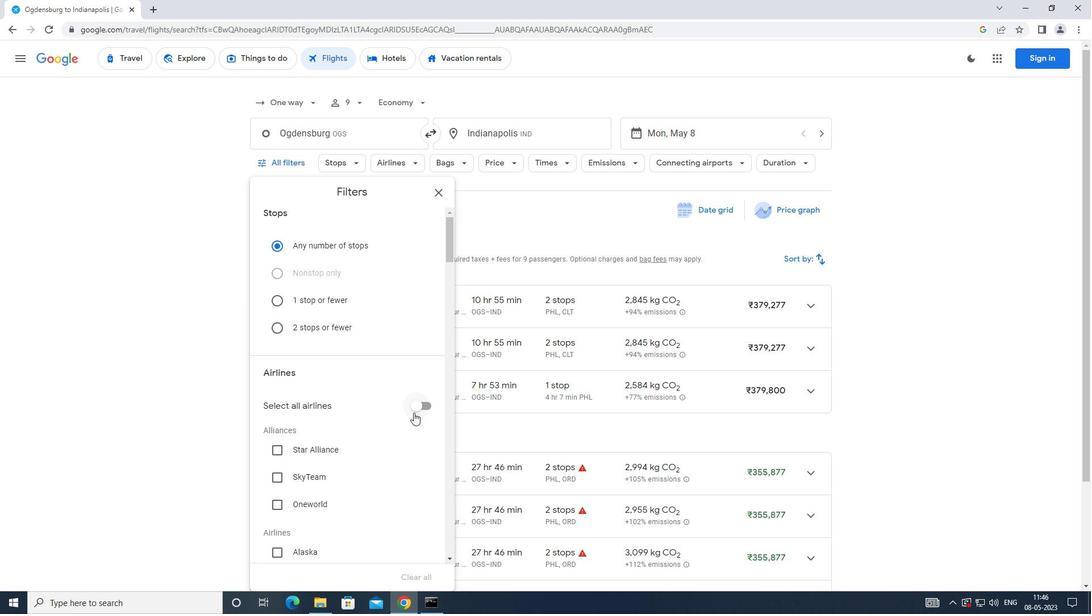 
Action: Mouse scrolled (414, 412) with delta (0, 0)
Screenshot: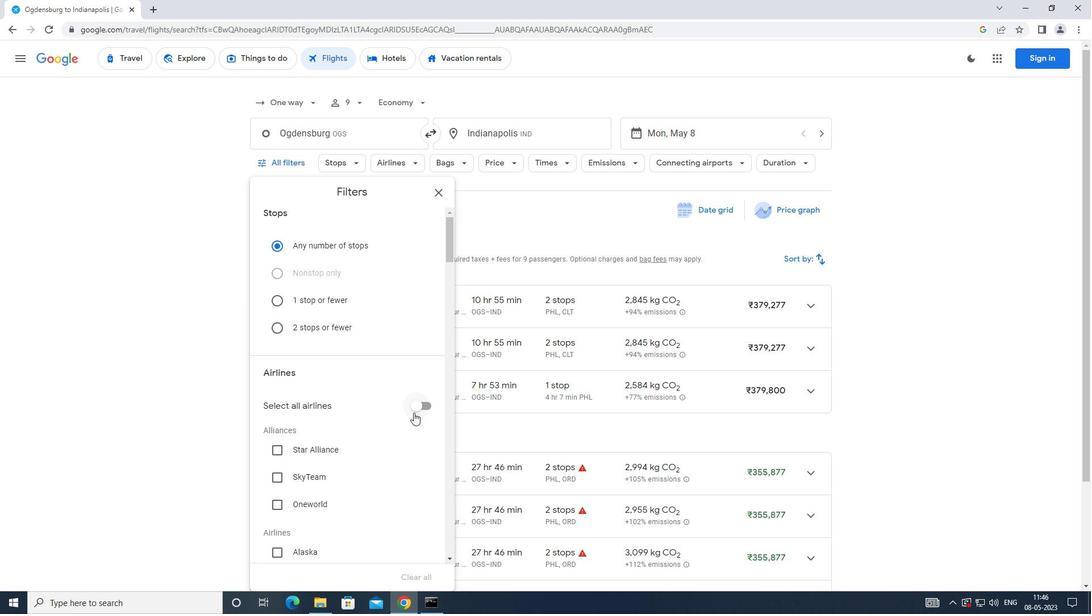 
Action: Mouse scrolled (414, 412) with delta (0, 0)
Screenshot: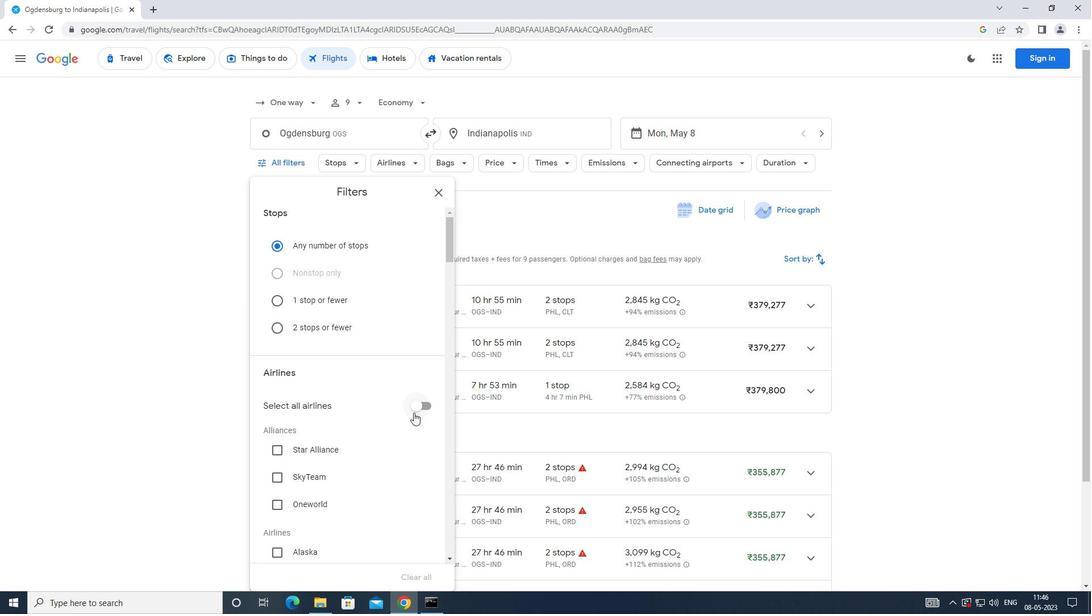 
Action: Mouse scrolled (414, 412) with delta (0, 0)
Screenshot: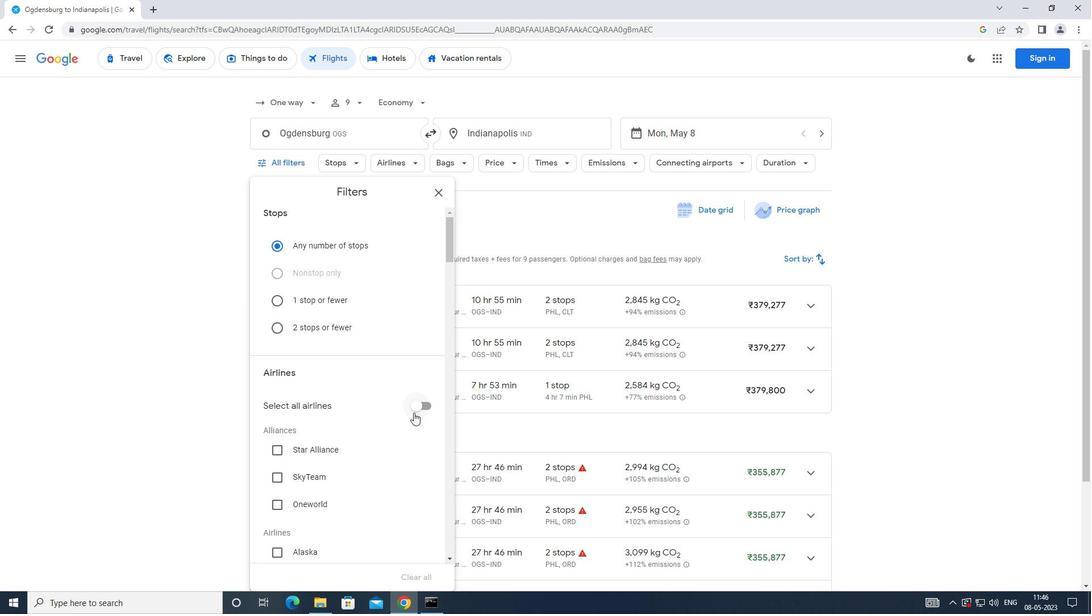 
Action: Mouse moved to (413, 412)
Screenshot: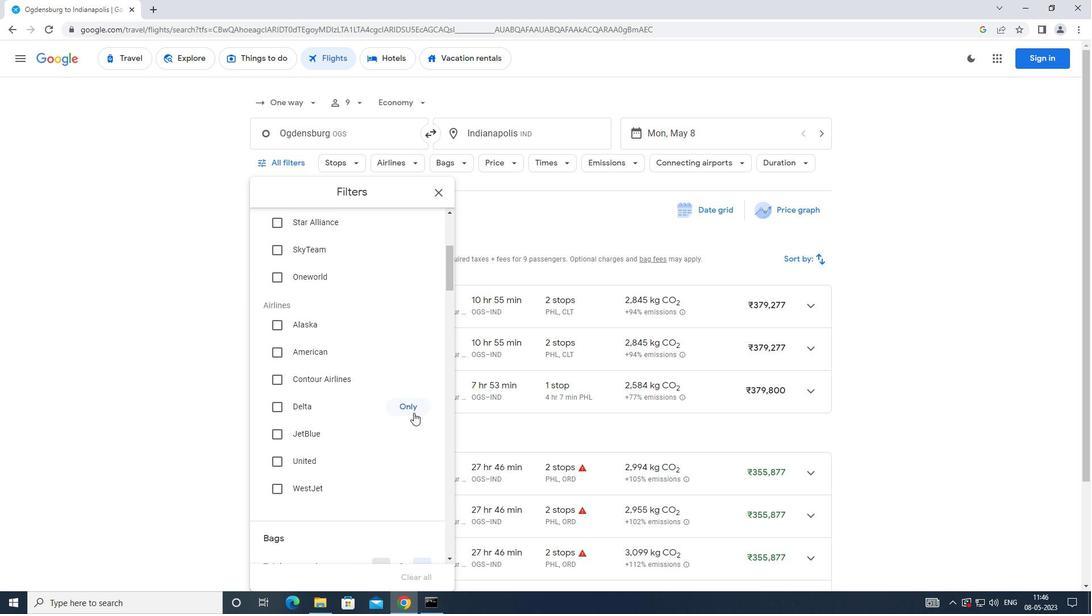 
Action: Mouse scrolled (413, 412) with delta (0, 0)
Screenshot: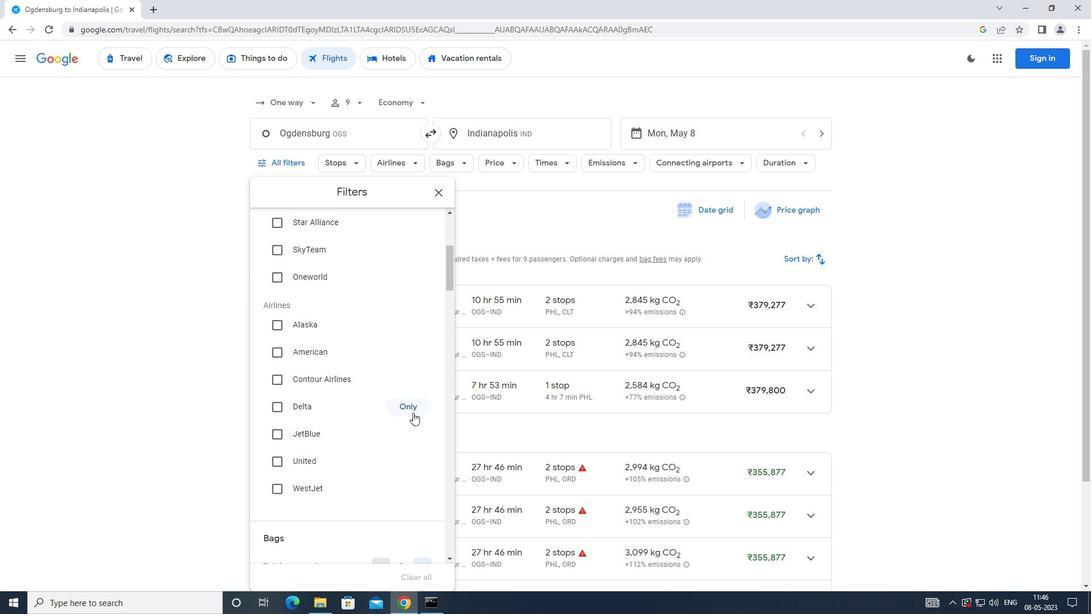 
Action: Mouse scrolled (413, 412) with delta (0, 0)
Screenshot: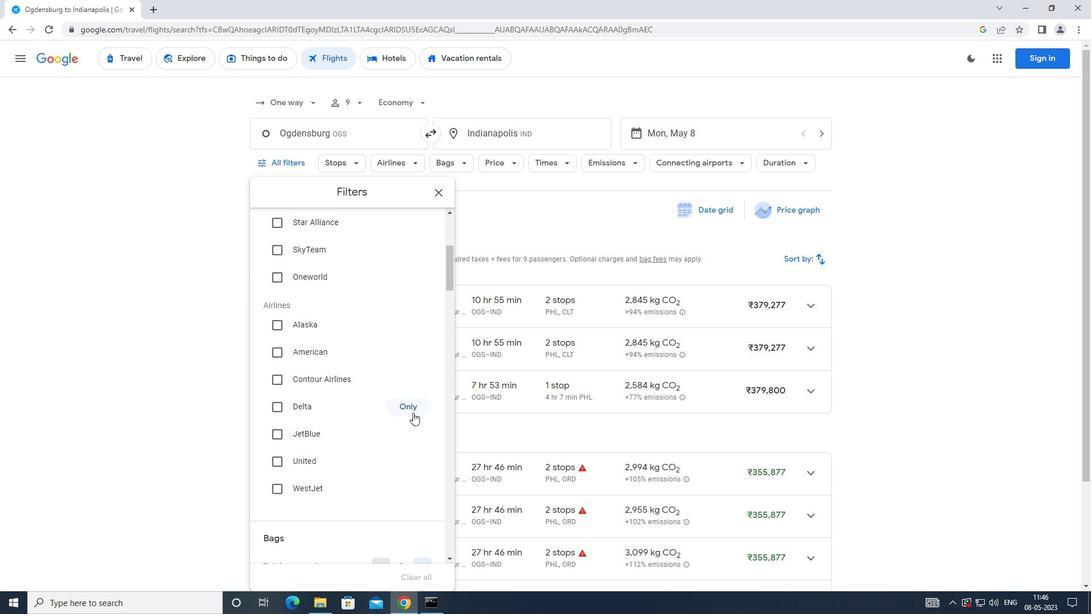 
Action: Mouse scrolled (413, 412) with delta (0, 0)
Screenshot: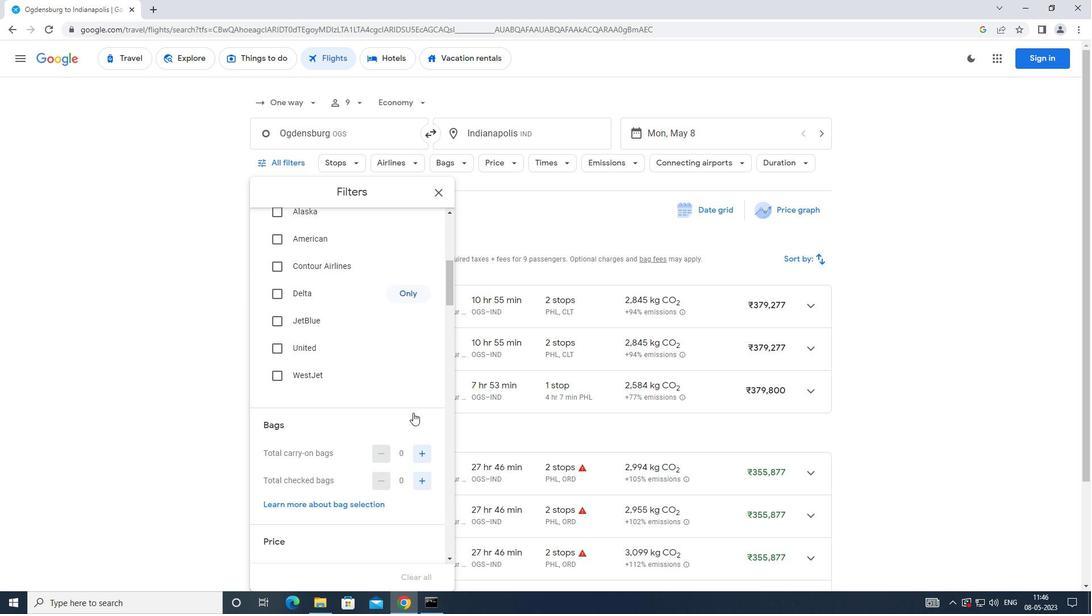 
Action: Mouse moved to (421, 394)
Screenshot: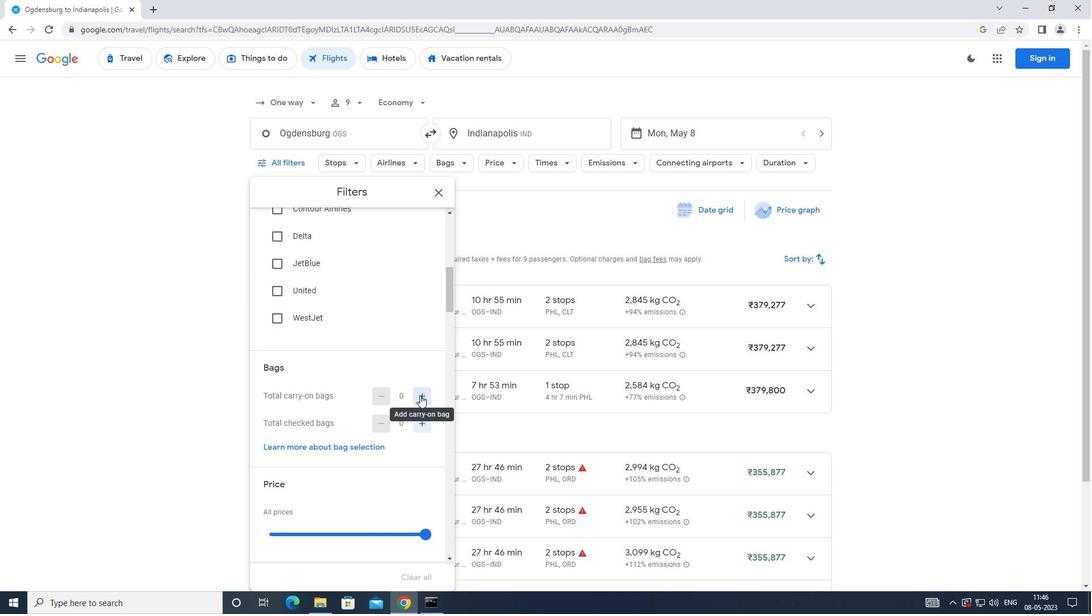 
Action: Mouse pressed left at (421, 394)
Screenshot: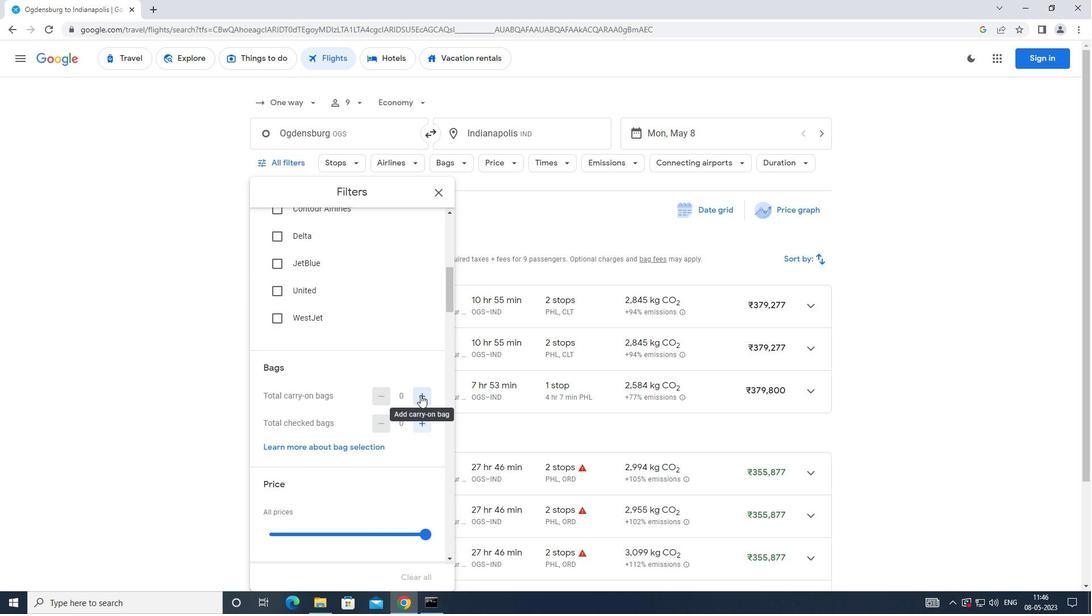 
Action: Mouse moved to (419, 425)
Screenshot: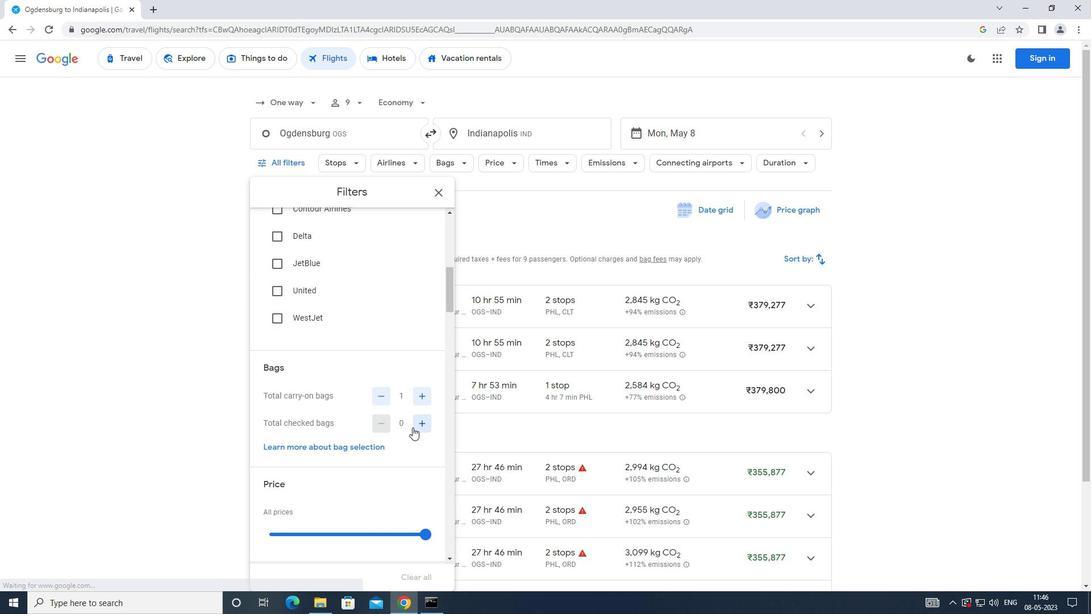 
Action: Mouse pressed left at (419, 425)
Screenshot: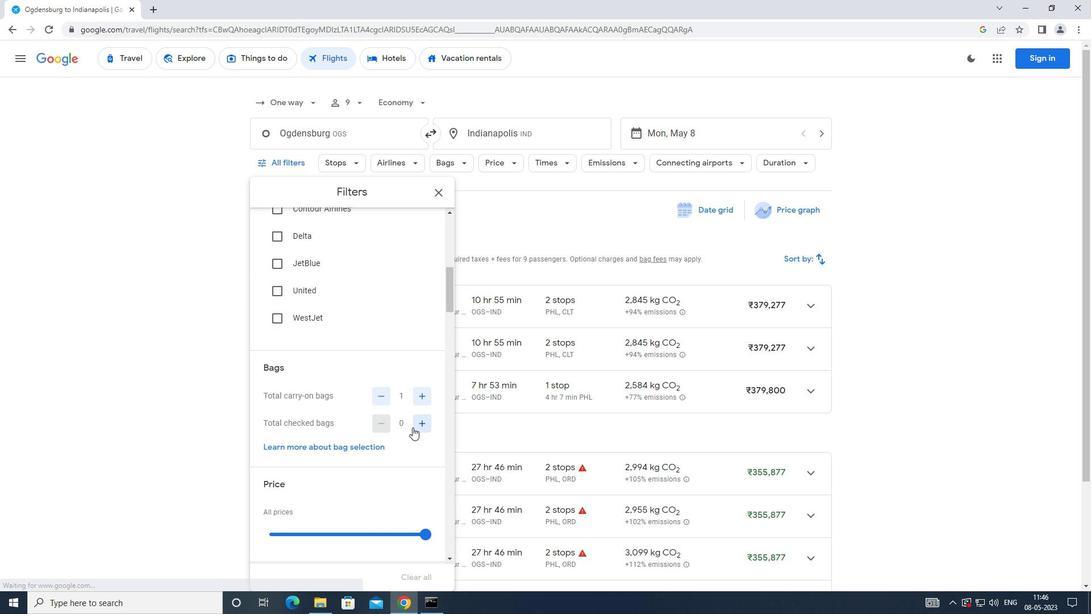 
Action: Mouse moved to (381, 411)
Screenshot: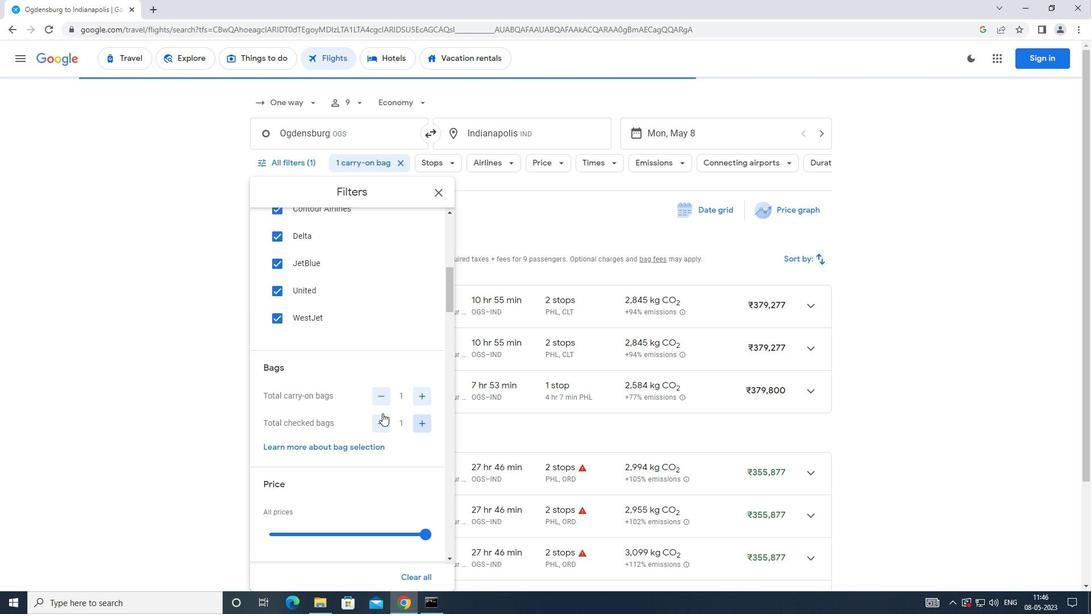 
Action: Mouse scrolled (381, 411) with delta (0, 0)
Screenshot: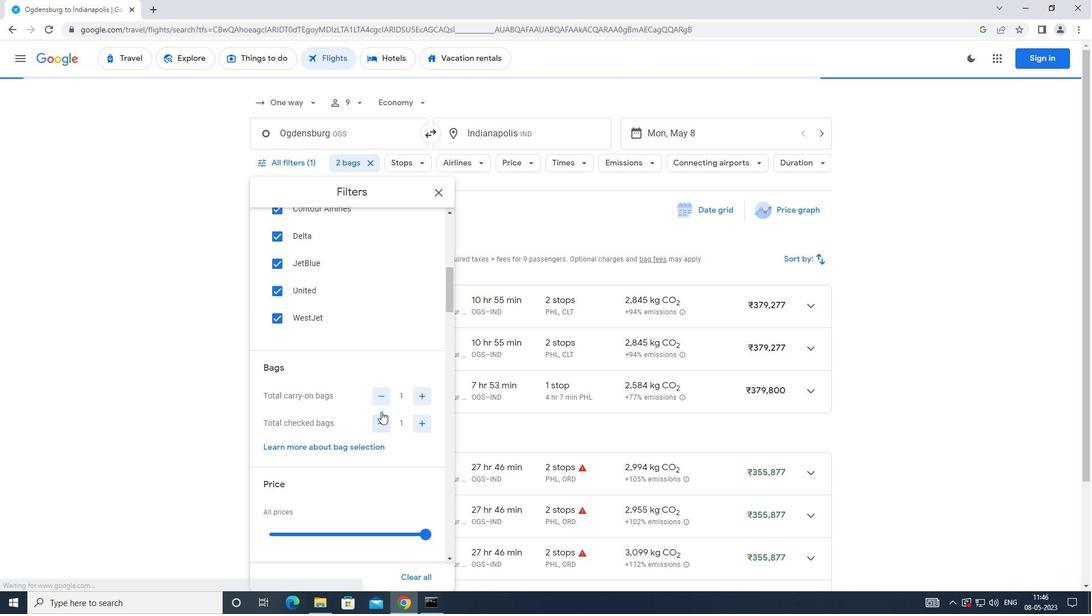 
Action: Mouse scrolled (381, 411) with delta (0, 0)
Screenshot: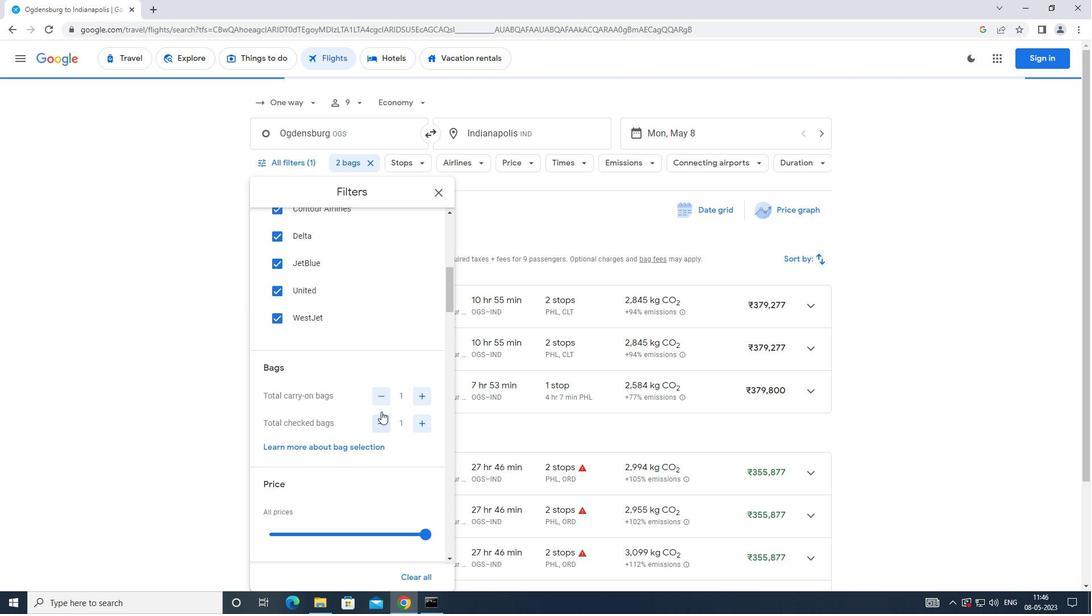 
Action: Mouse scrolled (381, 411) with delta (0, 0)
Screenshot: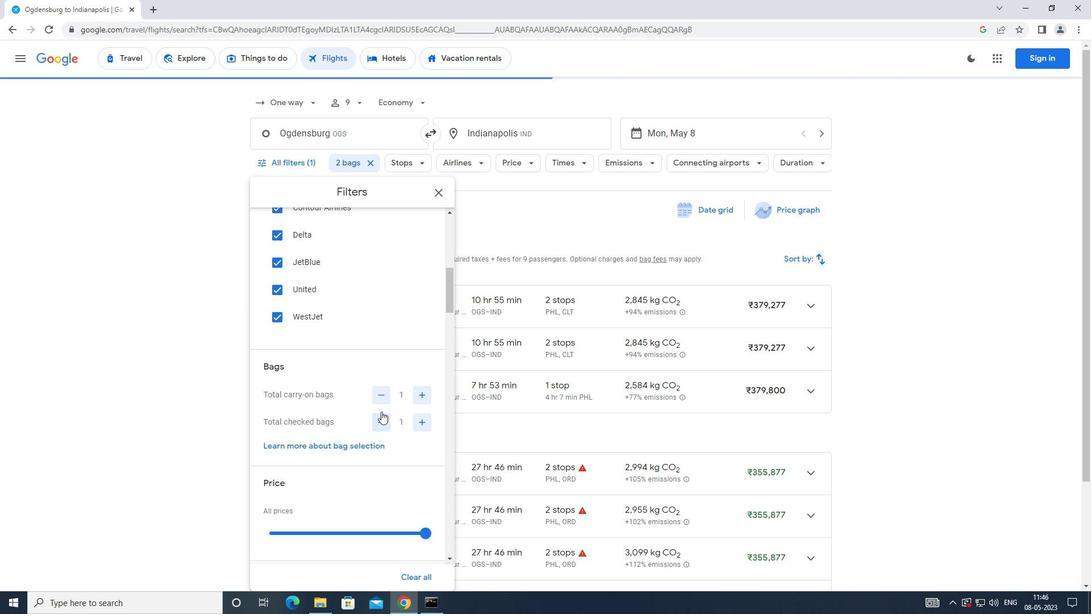 
Action: Mouse moved to (385, 404)
Screenshot: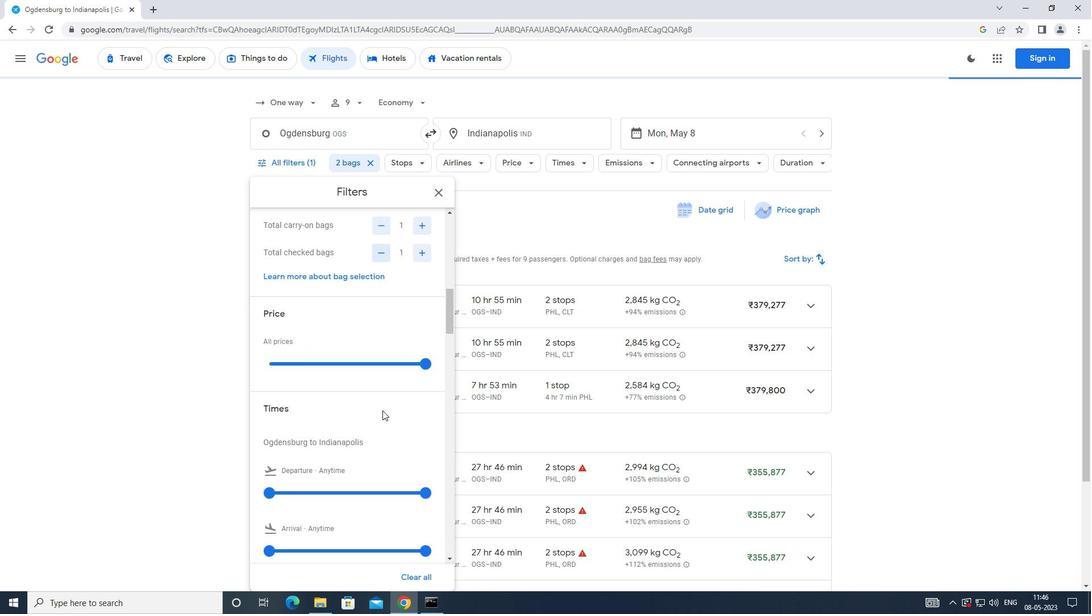 
Action: Mouse scrolled (385, 404) with delta (0, 0)
Screenshot: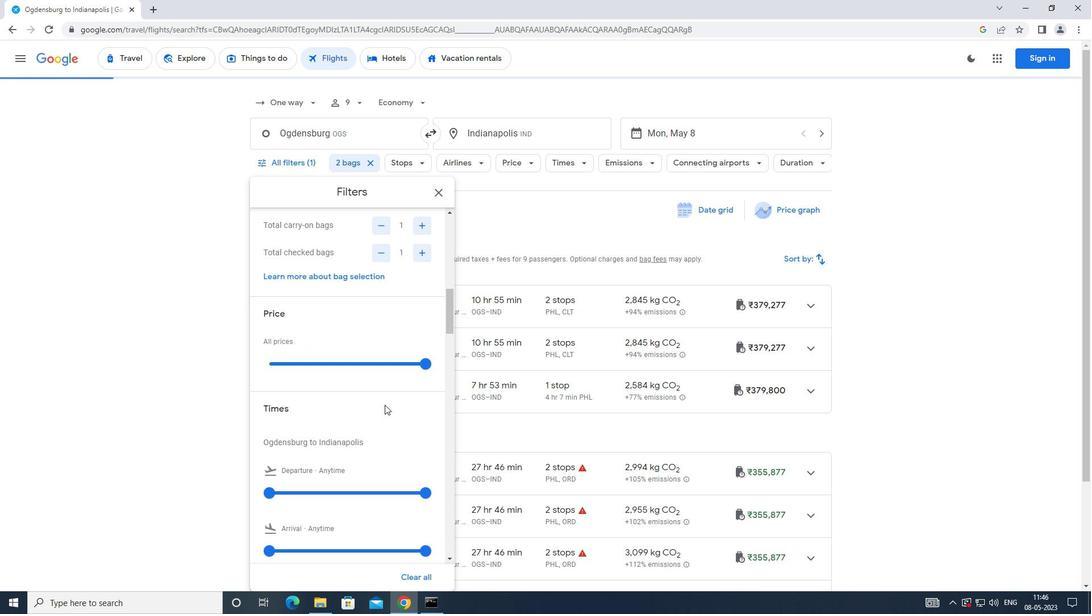 
Action: Mouse moved to (431, 305)
Screenshot: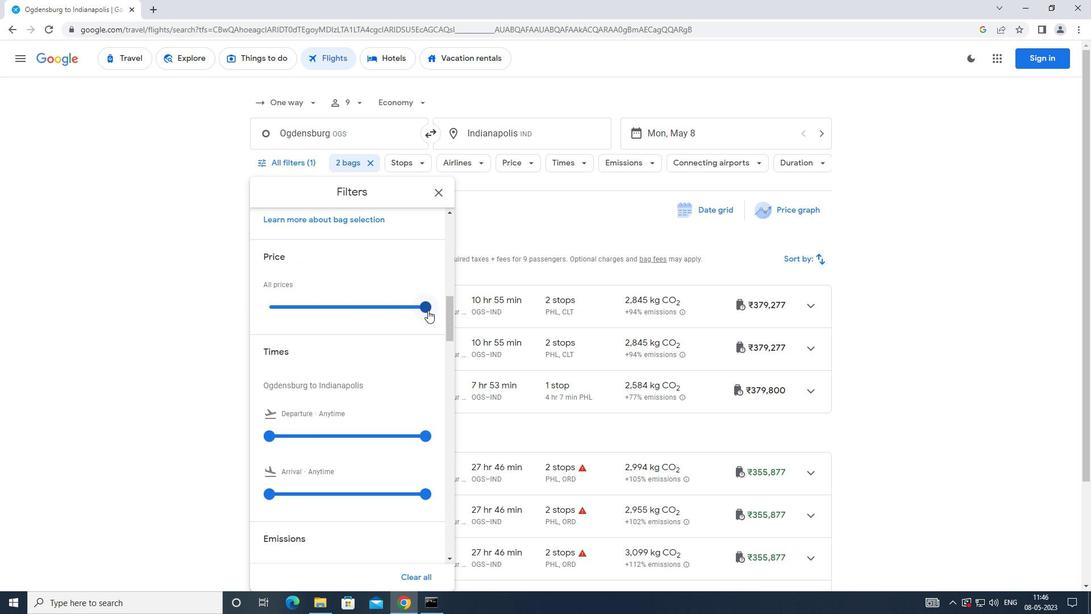 
Action: Mouse pressed left at (431, 305)
Screenshot: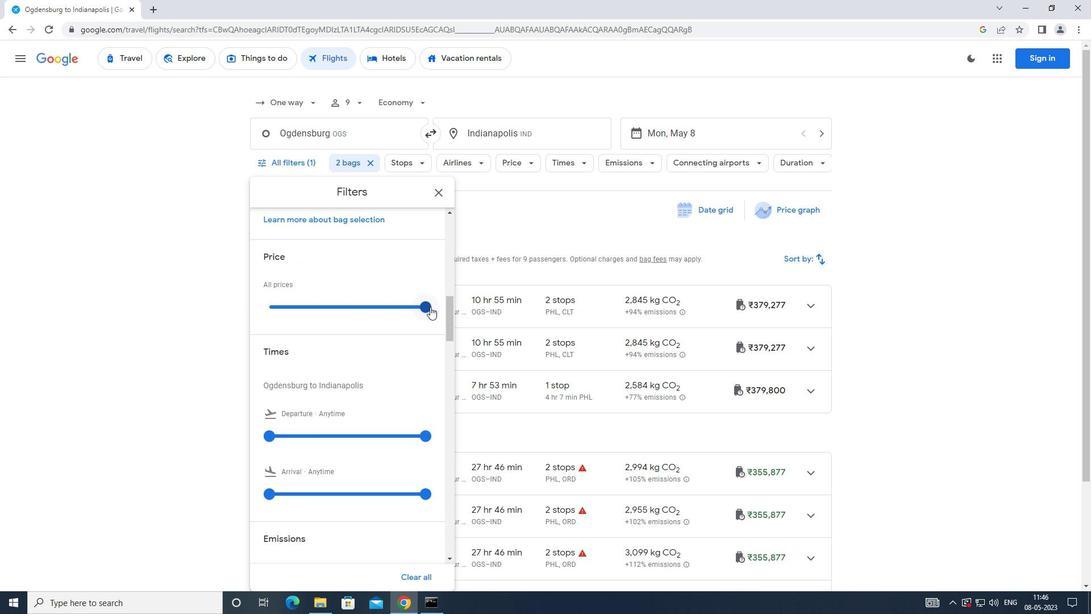 
Action: Mouse moved to (322, 338)
Screenshot: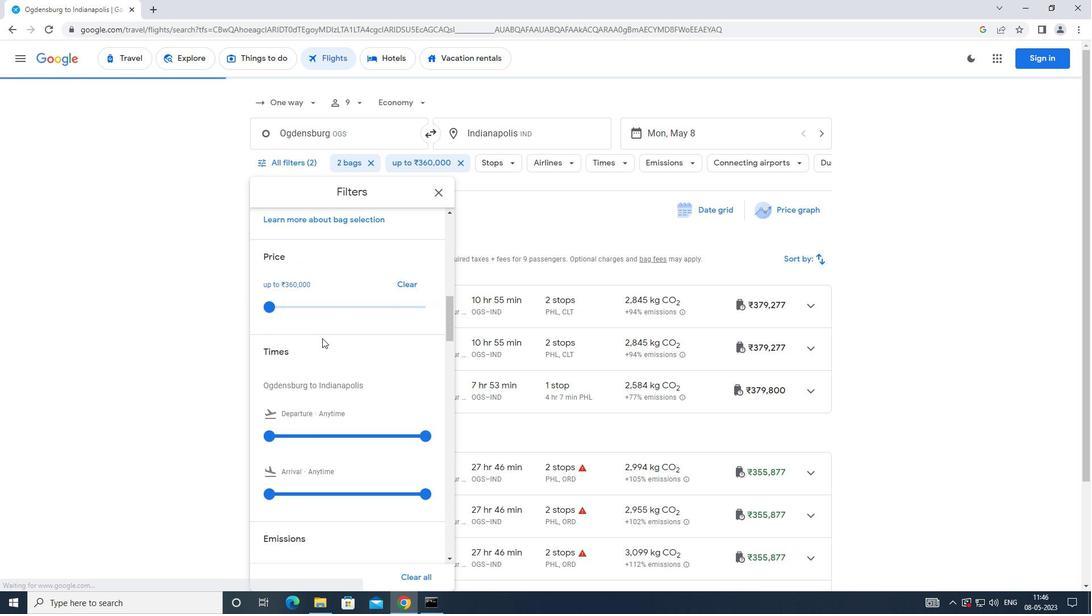 
Action: Mouse scrolled (322, 338) with delta (0, 0)
Screenshot: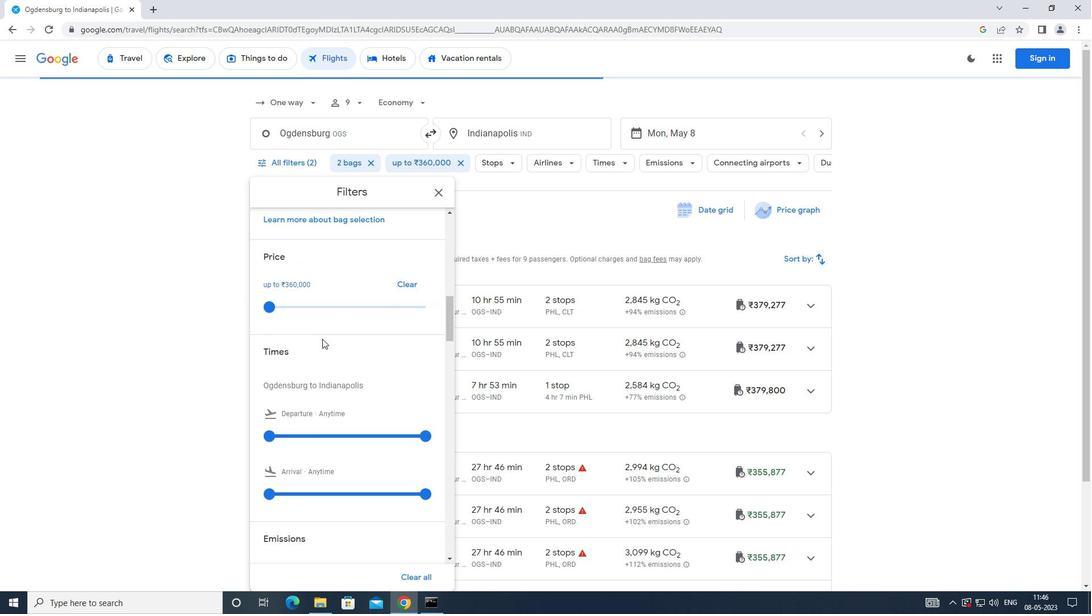 
Action: Mouse scrolled (322, 338) with delta (0, 0)
Screenshot: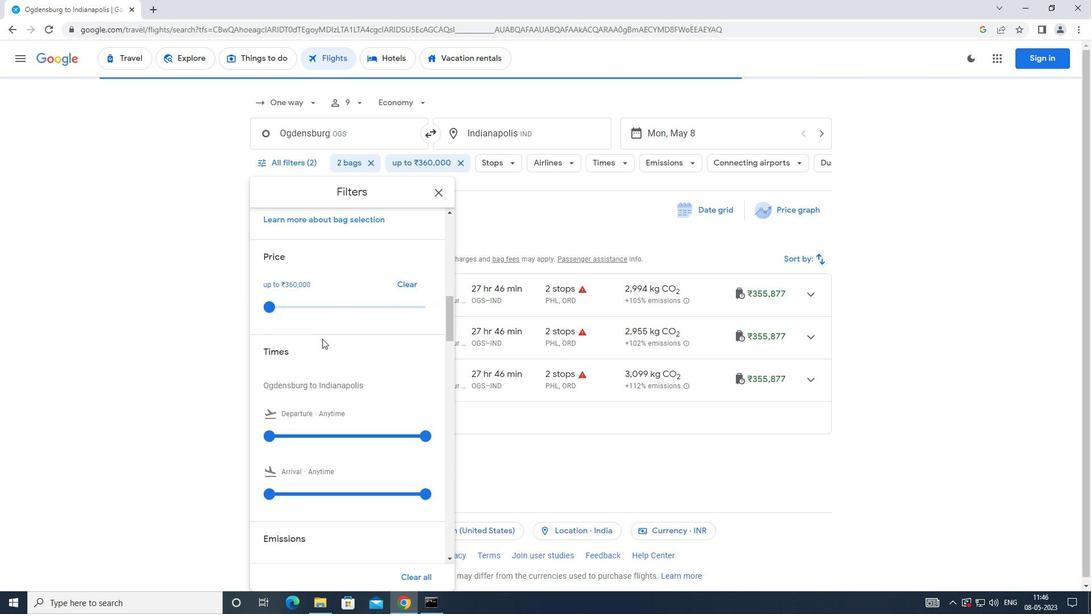 
Action: Mouse moved to (268, 320)
Screenshot: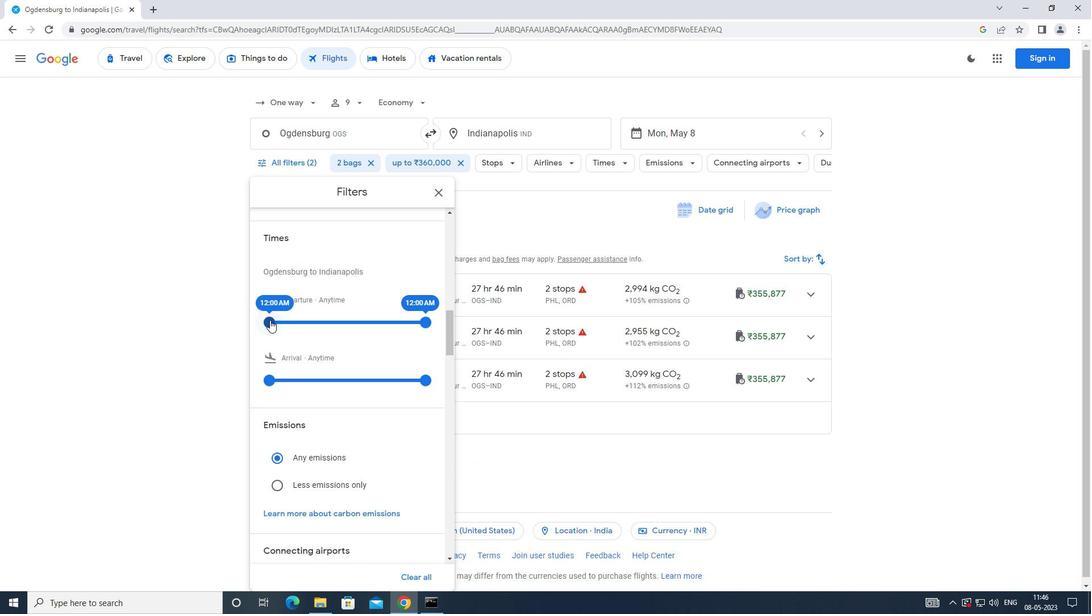 
Action: Mouse pressed left at (268, 320)
Screenshot: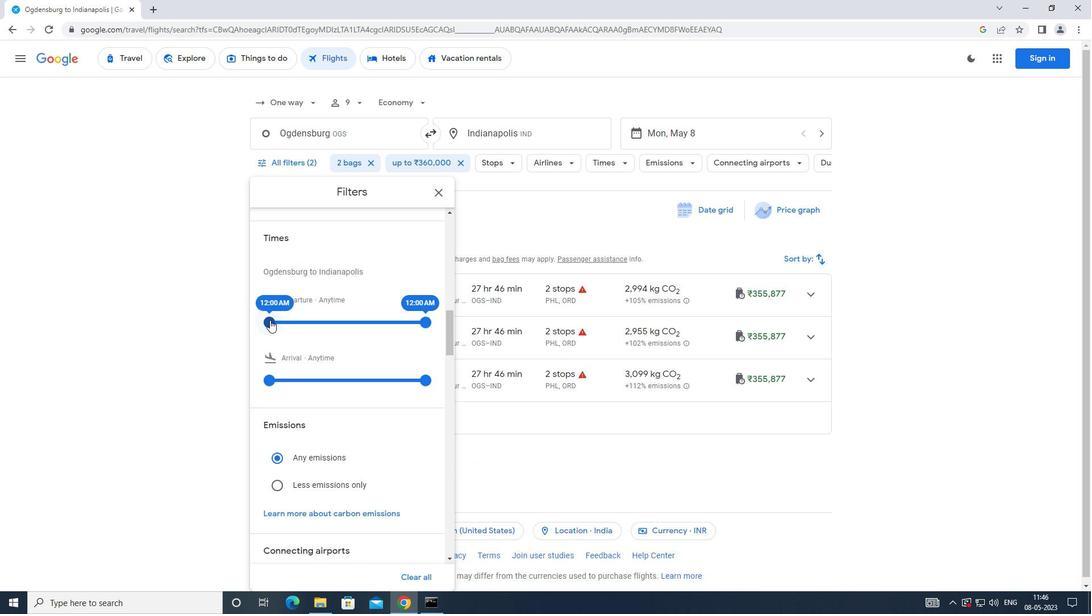 
Action: Mouse moved to (422, 325)
Screenshot: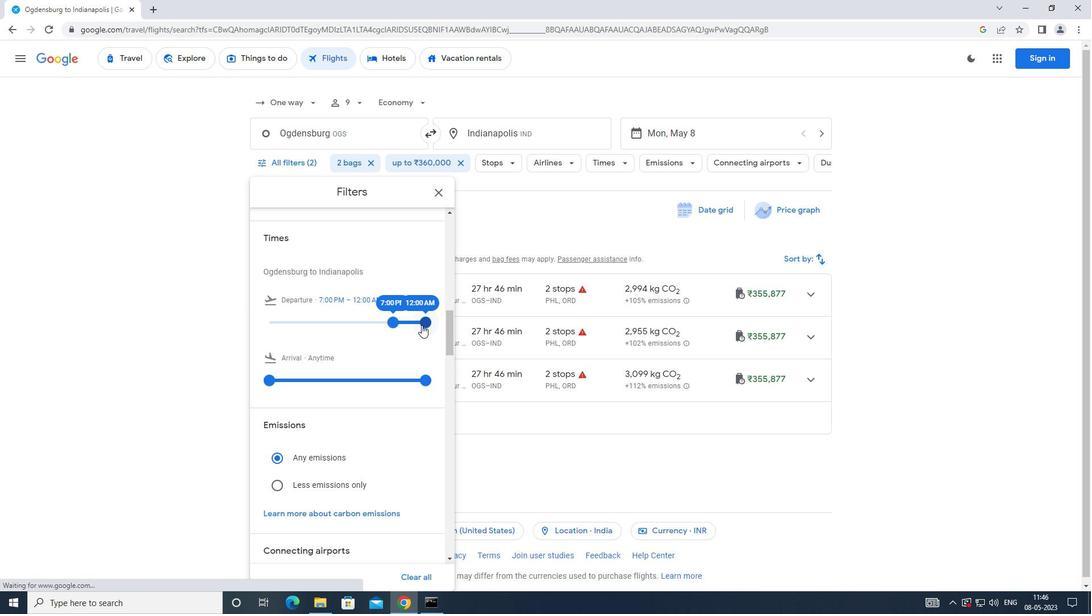 
Action: Mouse pressed left at (422, 325)
Screenshot: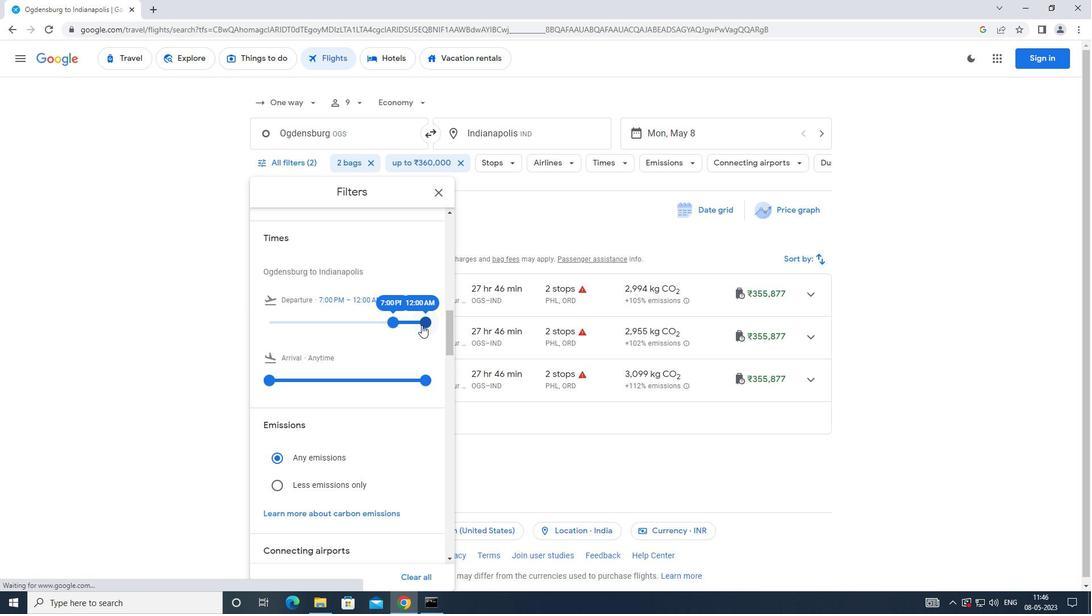 
Action: Mouse moved to (444, 197)
Screenshot: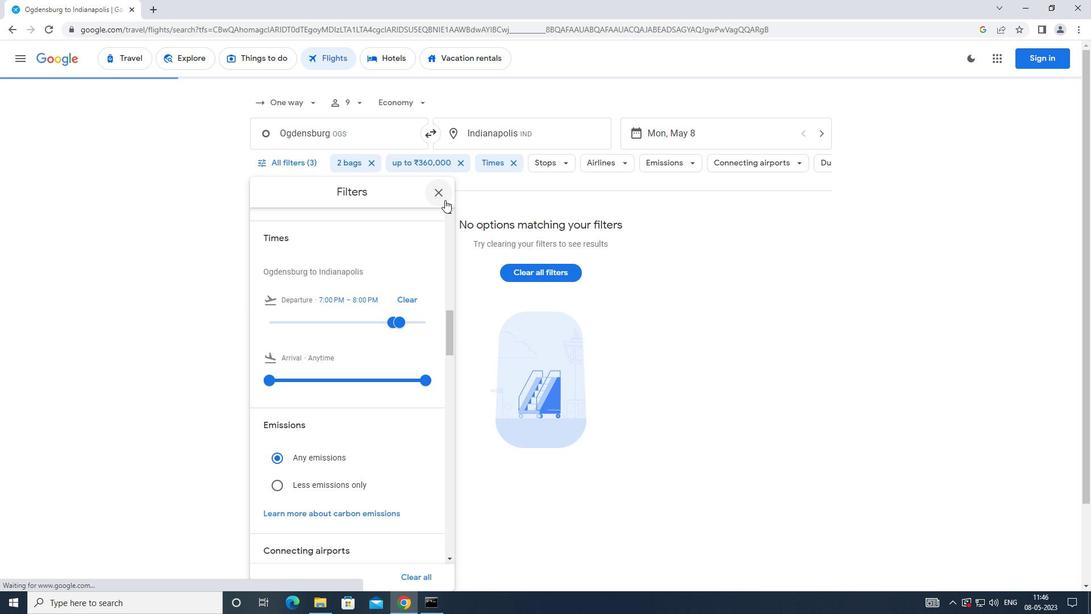 
Action: Mouse pressed left at (444, 197)
Screenshot: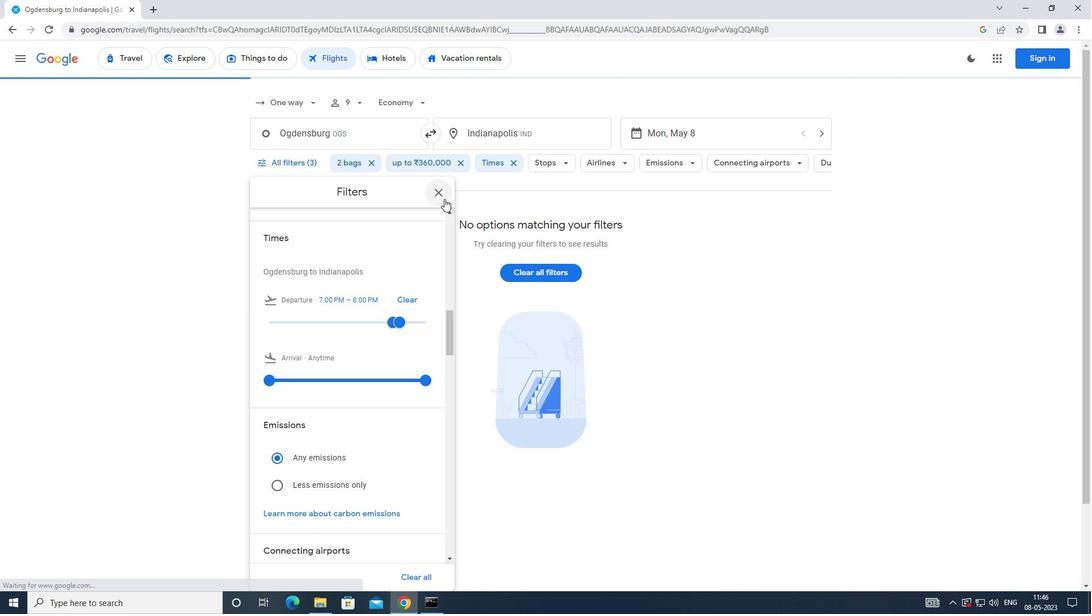 
Action: Mouse moved to (442, 232)
Screenshot: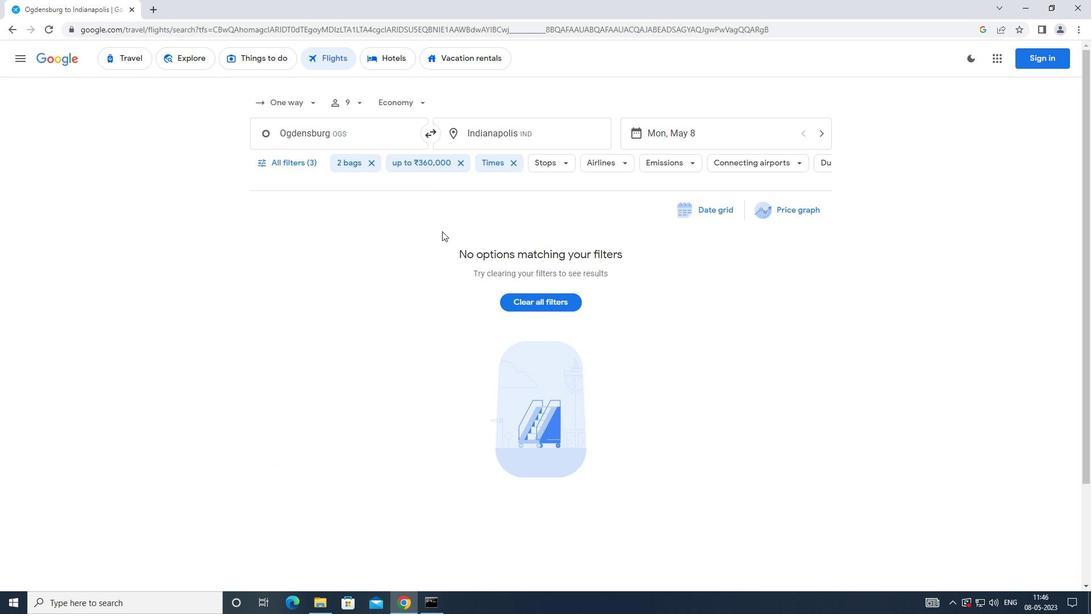 
